 Task: Find connections with filter location Chrudim with filter topic #Coachingwith filter profile language German with filter current company Lupin with filter school Srinivasa Ramanujan Institute of Technology with filter industry Wholesale Computer Equipment with filter service category Cybersecurity with filter keywords title Financial Analyst
Action: Mouse moved to (563, 82)
Screenshot: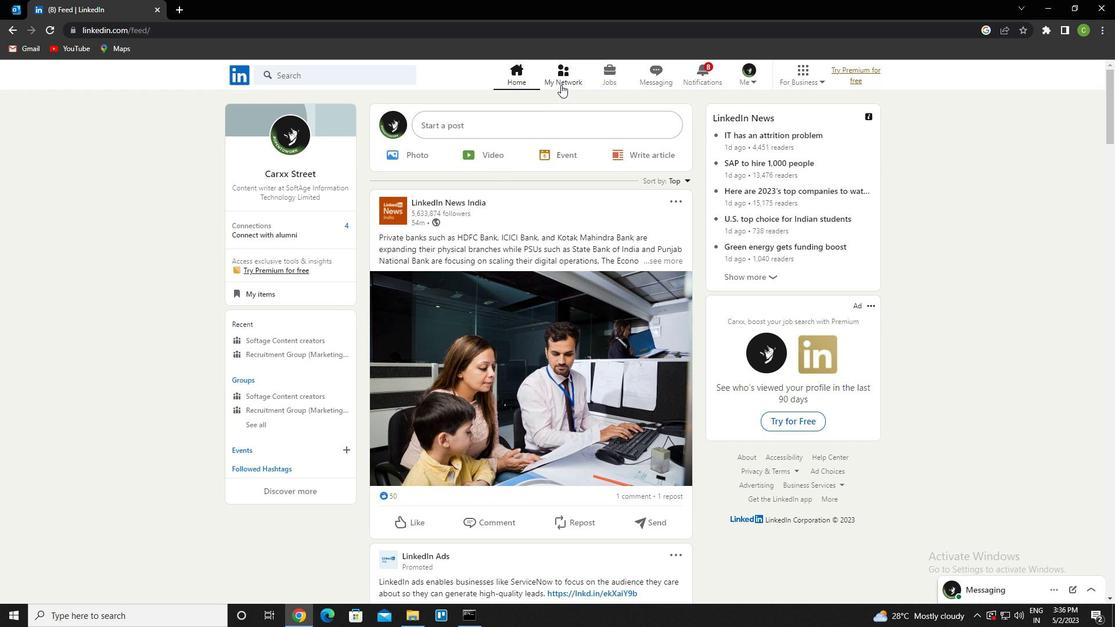 
Action: Mouse pressed left at (563, 82)
Screenshot: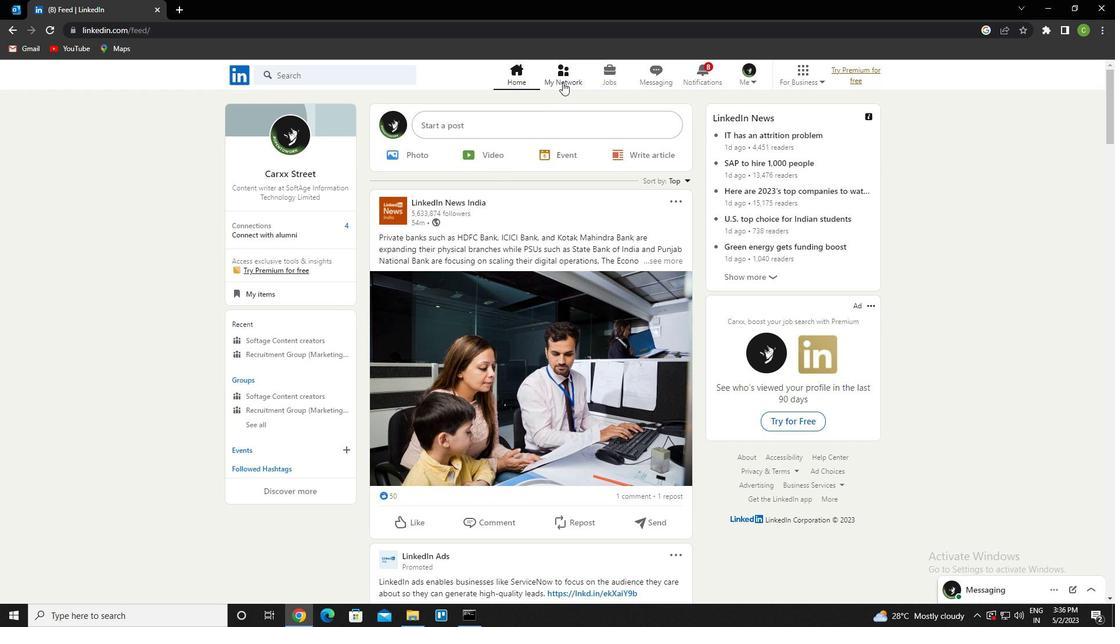 
Action: Mouse moved to (317, 148)
Screenshot: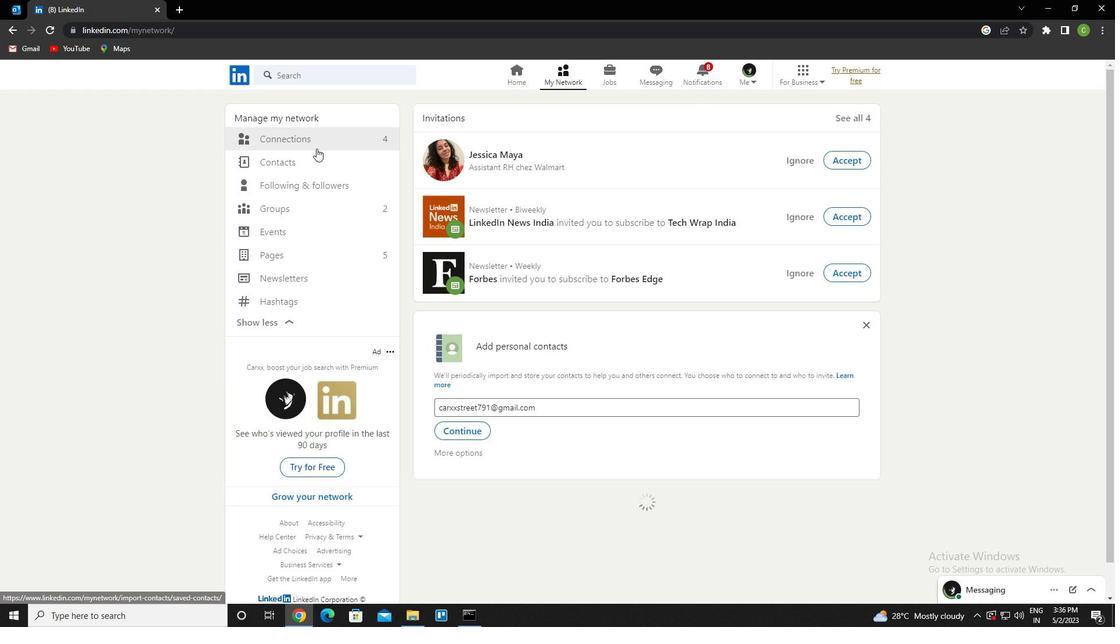 
Action: Mouse pressed left at (317, 148)
Screenshot: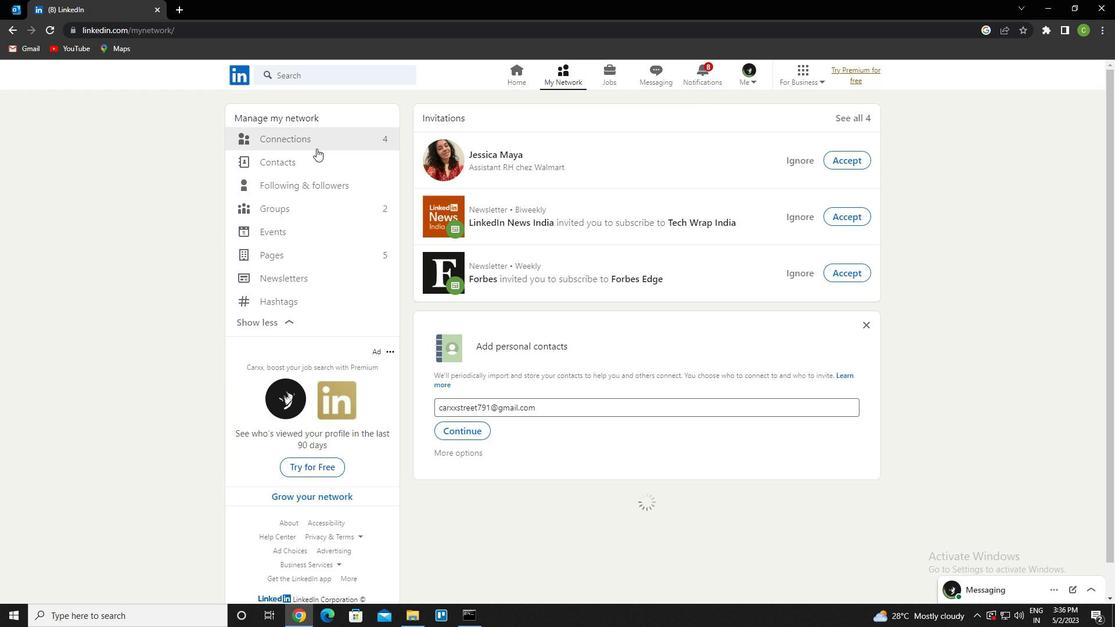 
Action: Mouse moved to (337, 145)
Screenshot: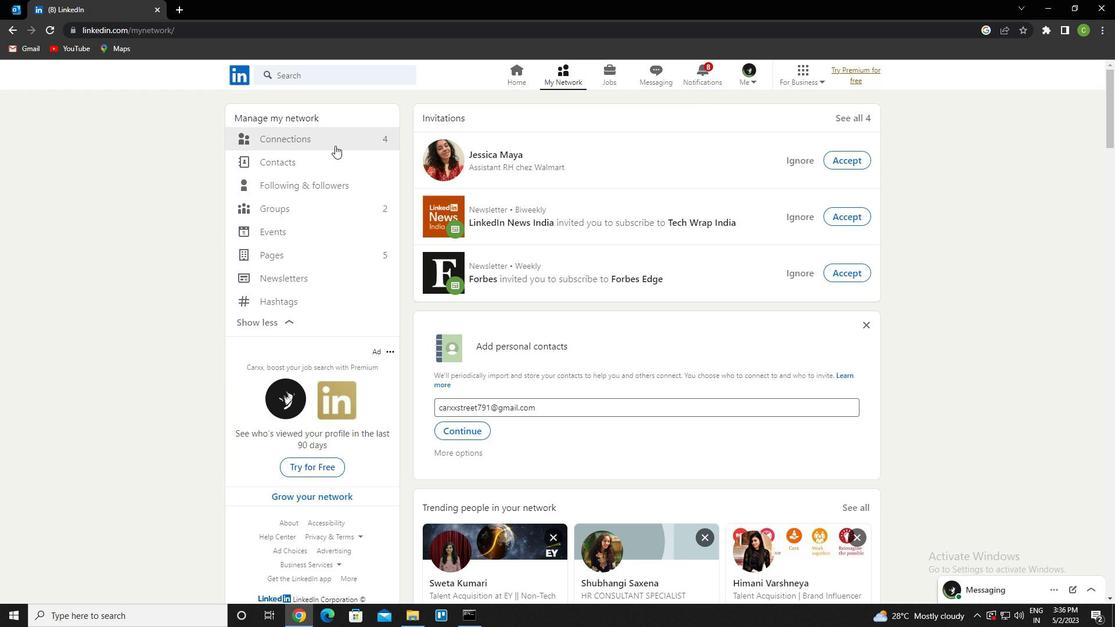 
Action: Mouse pressed left at (337, 145)
Screenshot: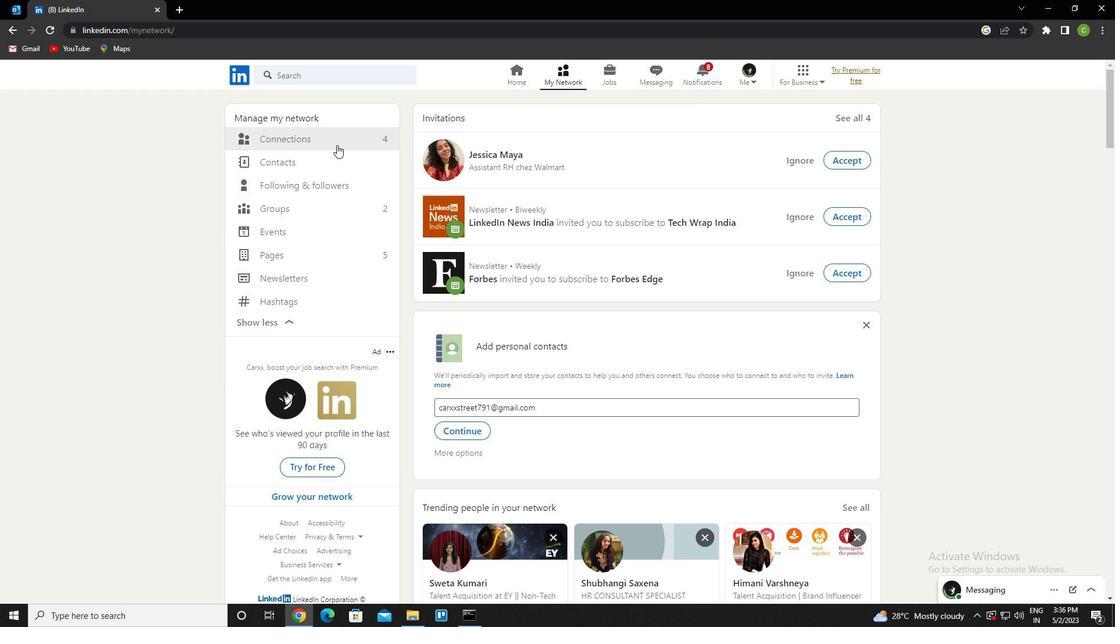 
Action: Mouse moved to (654, 142)
Screenshot: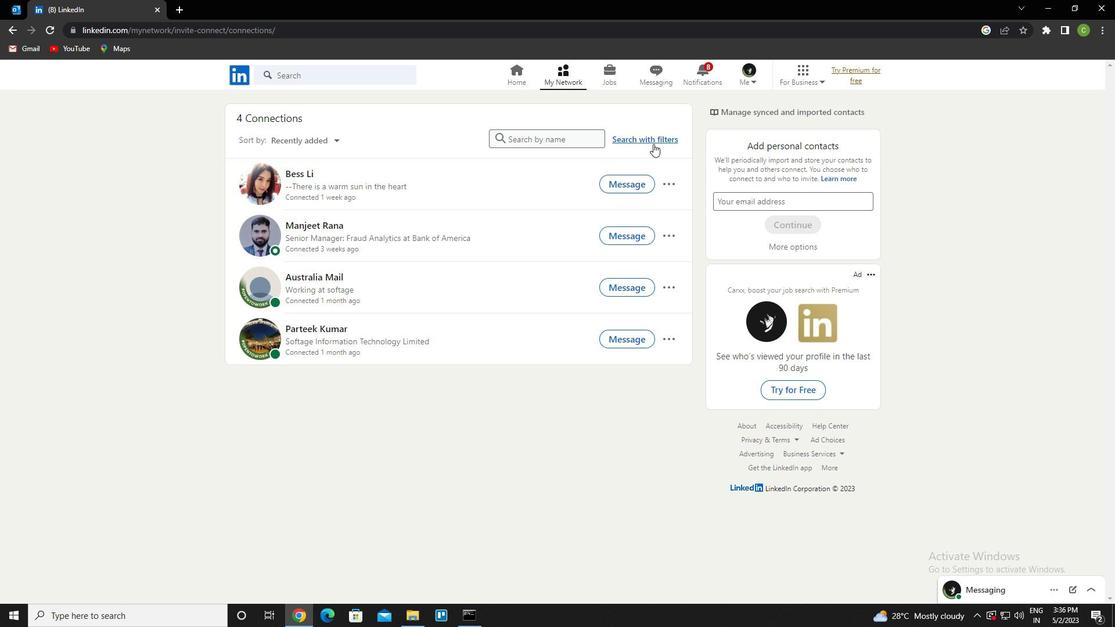 
Action: Mouse pressed left at (654, 142)
Screenshot: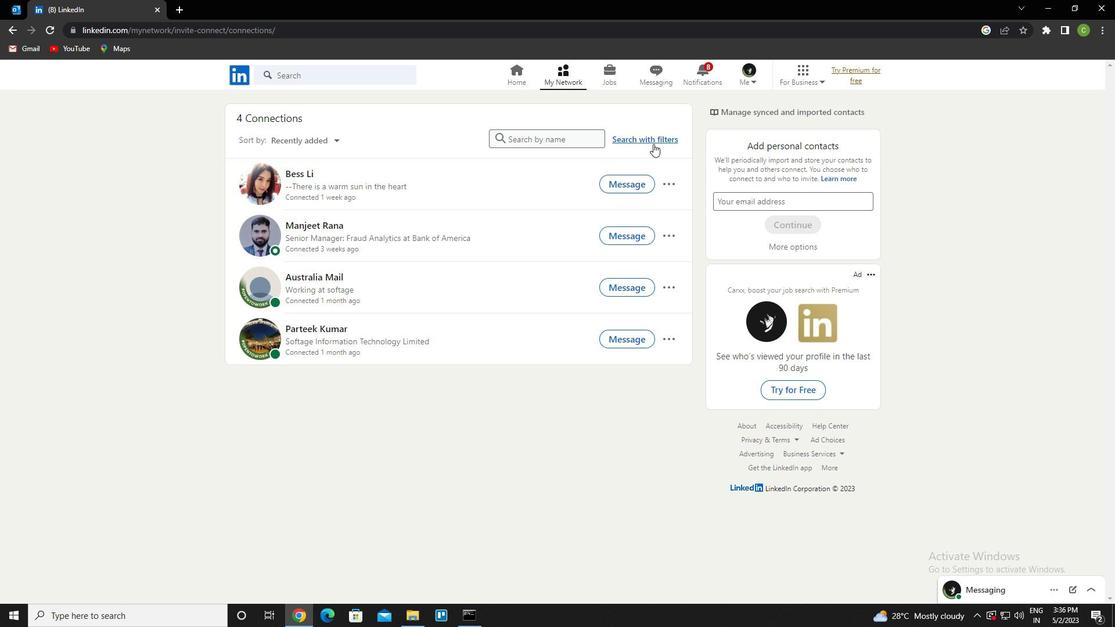 
Action: Mouse moved to (603, 112)
Screenshot: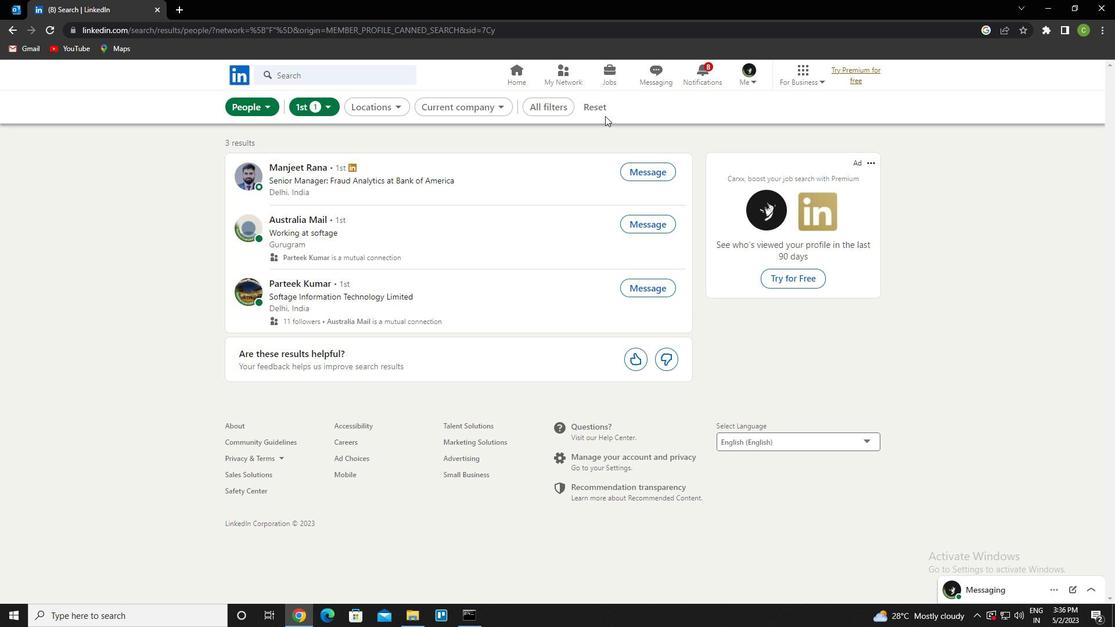 
Action: Mouse pressed left at (603, 112)
Screenshot: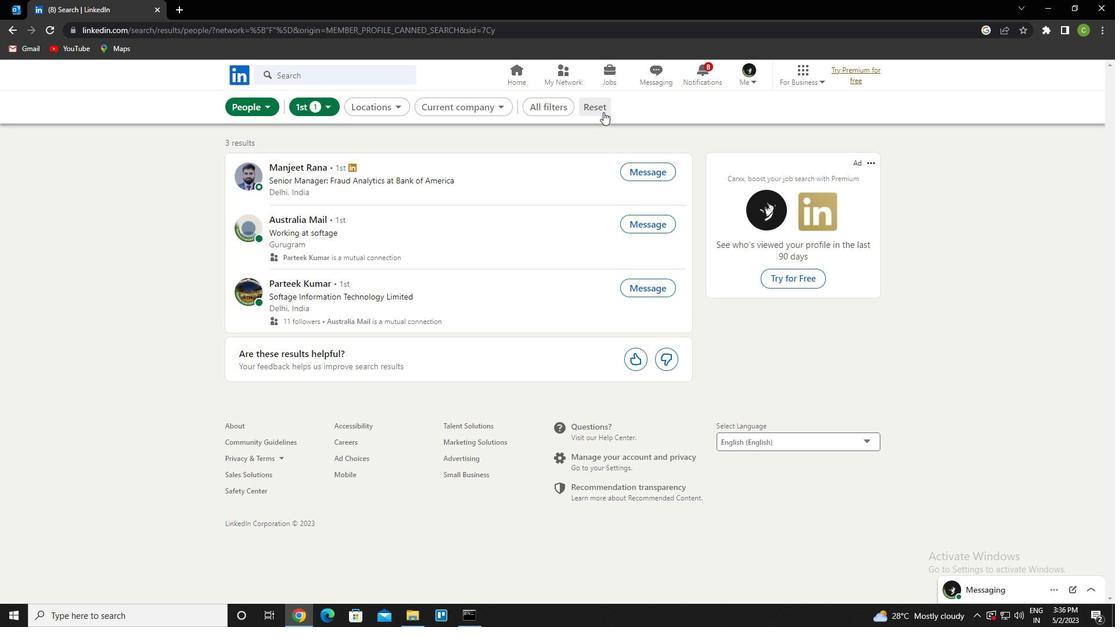 
Action: Mouse moved to (563, 110)
Screenshot: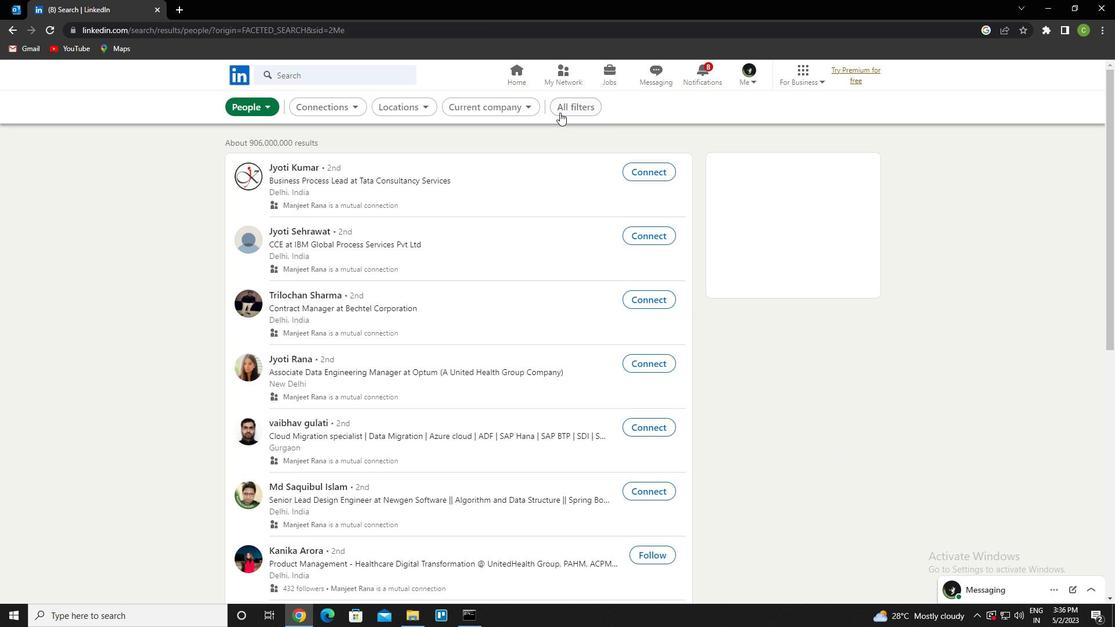 
Action: Mouse pressed left at (563, 110)
Screenshot: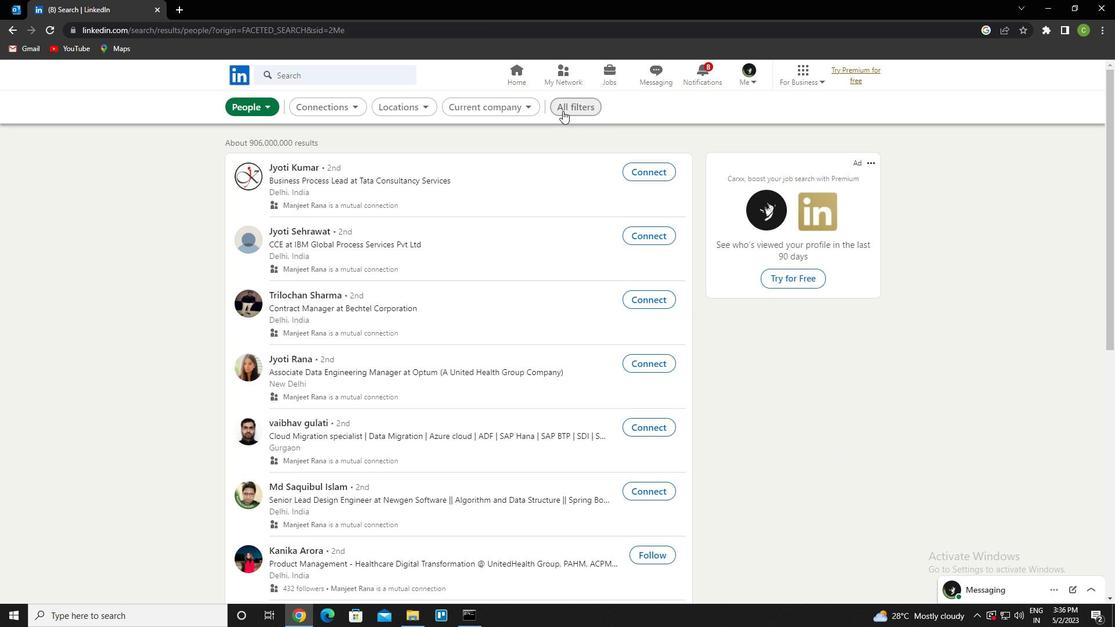 
Action: Mouse moved to (923, 357)
Screenshot: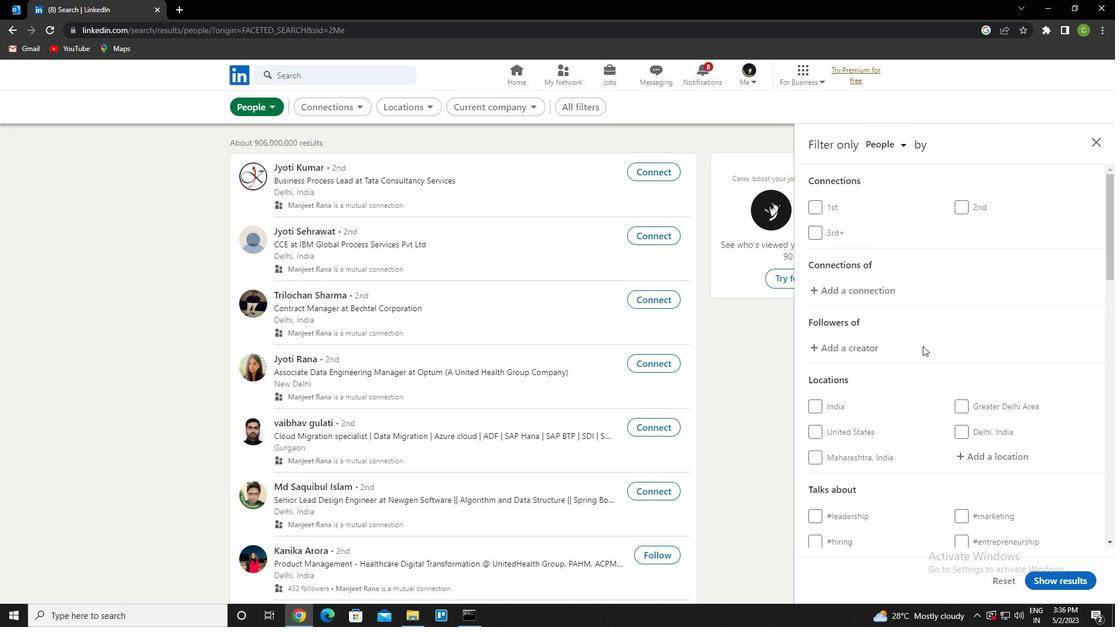 
Action: Mouse scrolled (923, 356) with delta (0, 0)
Screenshot: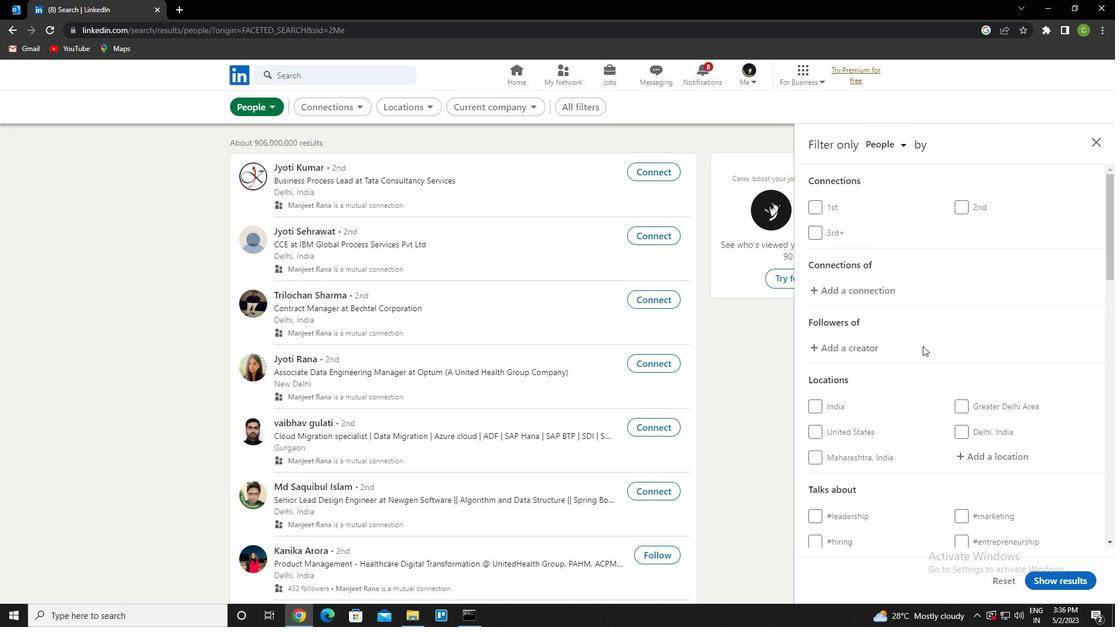 
Action: Mouse moved to (924, 362)
Screenshot: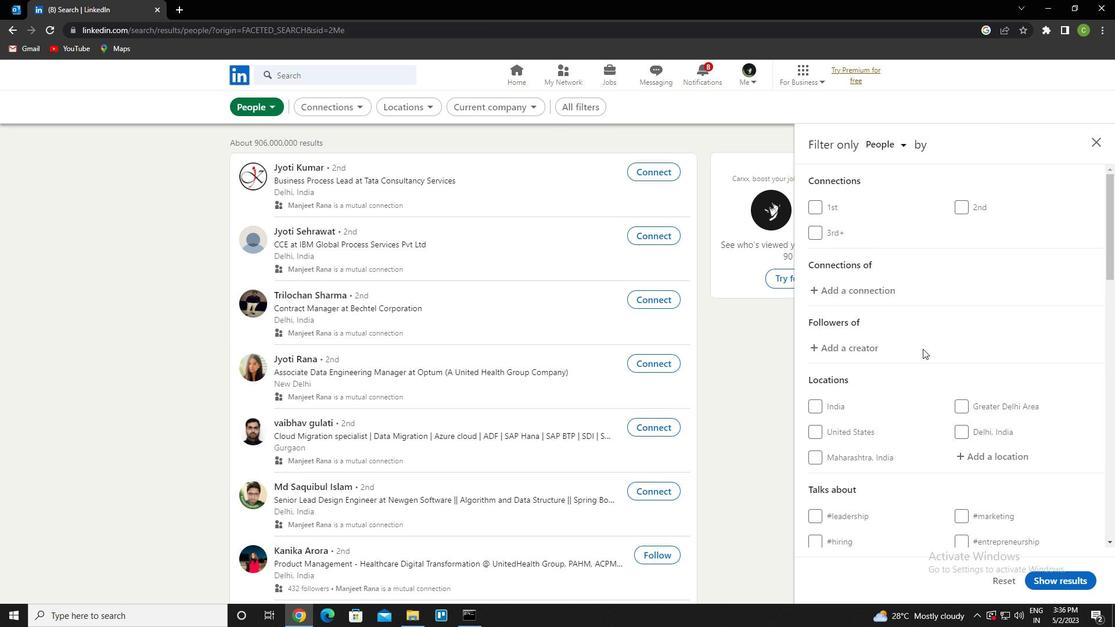 
Action: Mouse scrolled (924, 362) with delta (0, 0)
Screenshot: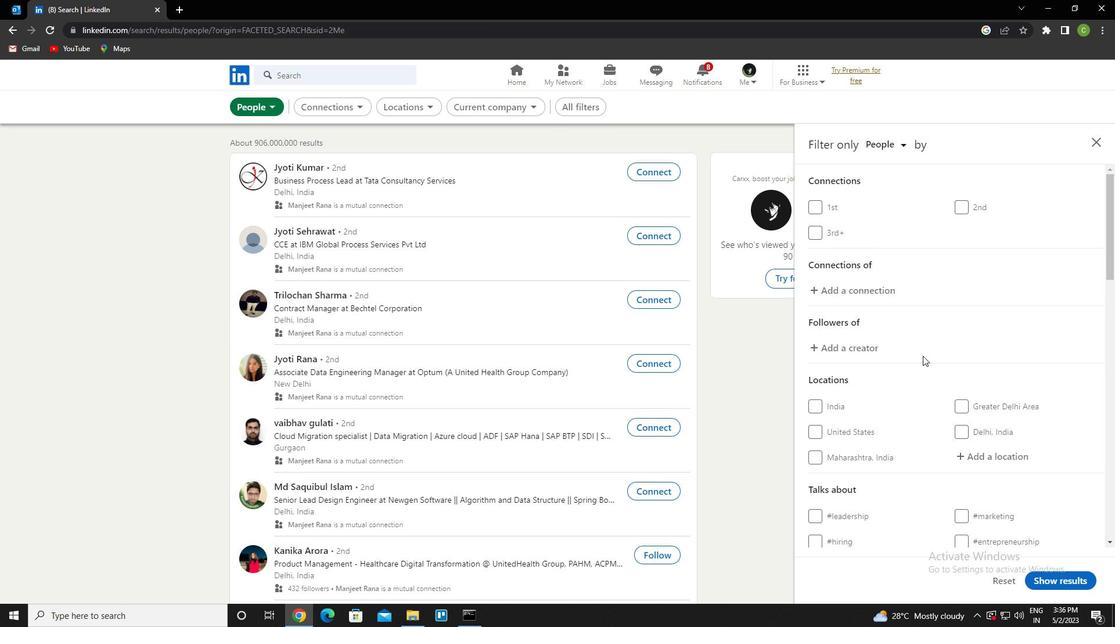 
Action: Mouse moved to (978, 345)
Screenshot: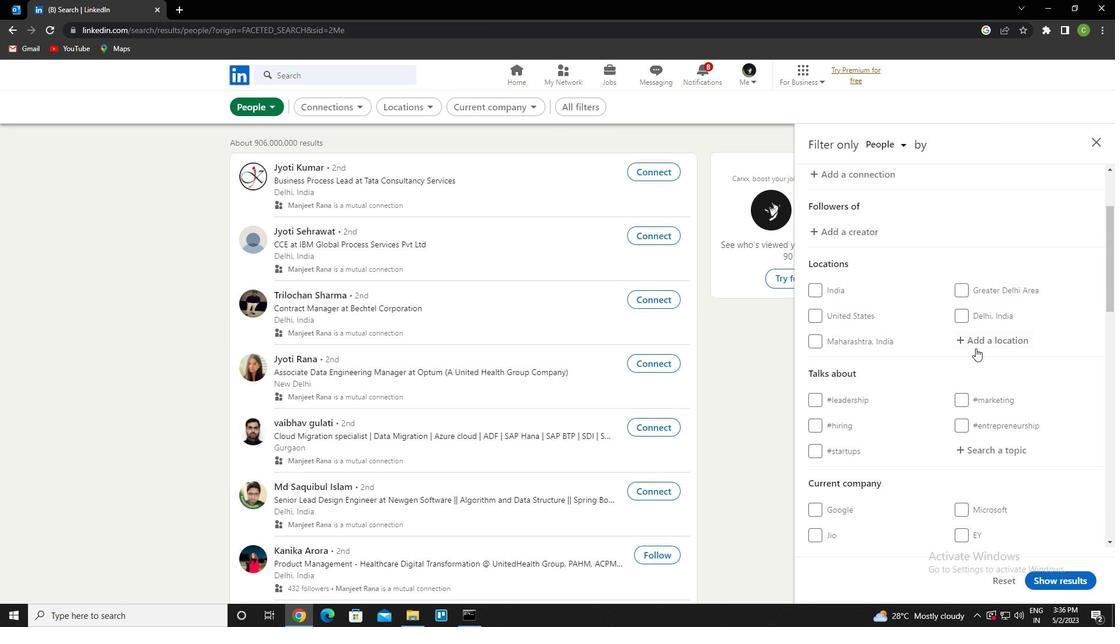 
Action: Mouse pressed left at (978, 345)
Screenshot: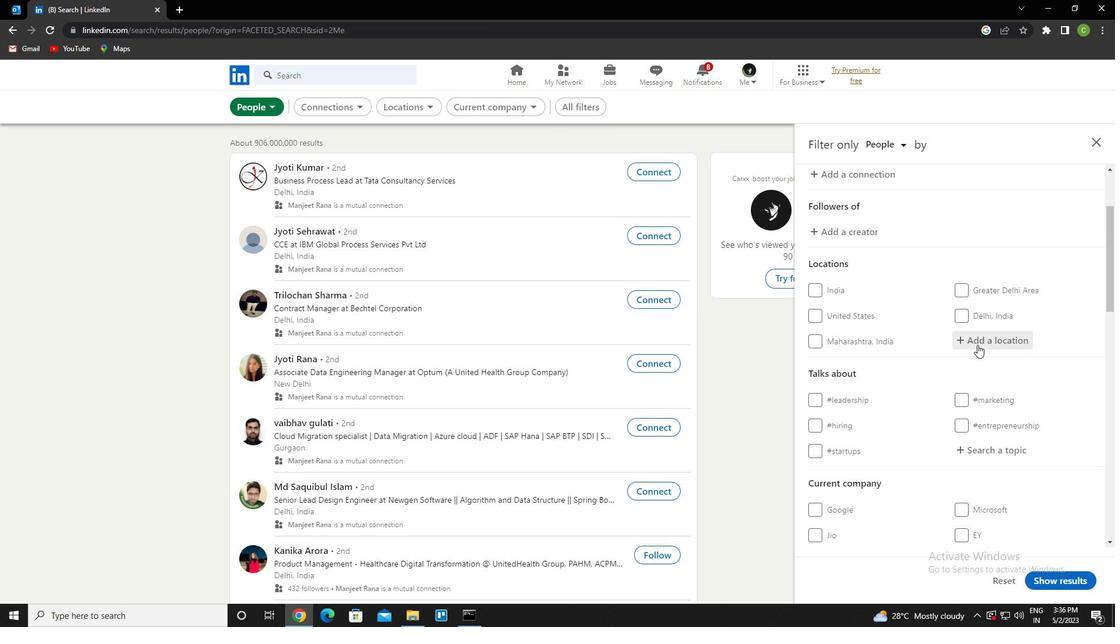 
Action: Key pressed <Key.caps_lock>c<Key.caps_lock>hrudirm<Key.backspace><Key.backspace>m<Key.down><Key.enter>
Screenshot: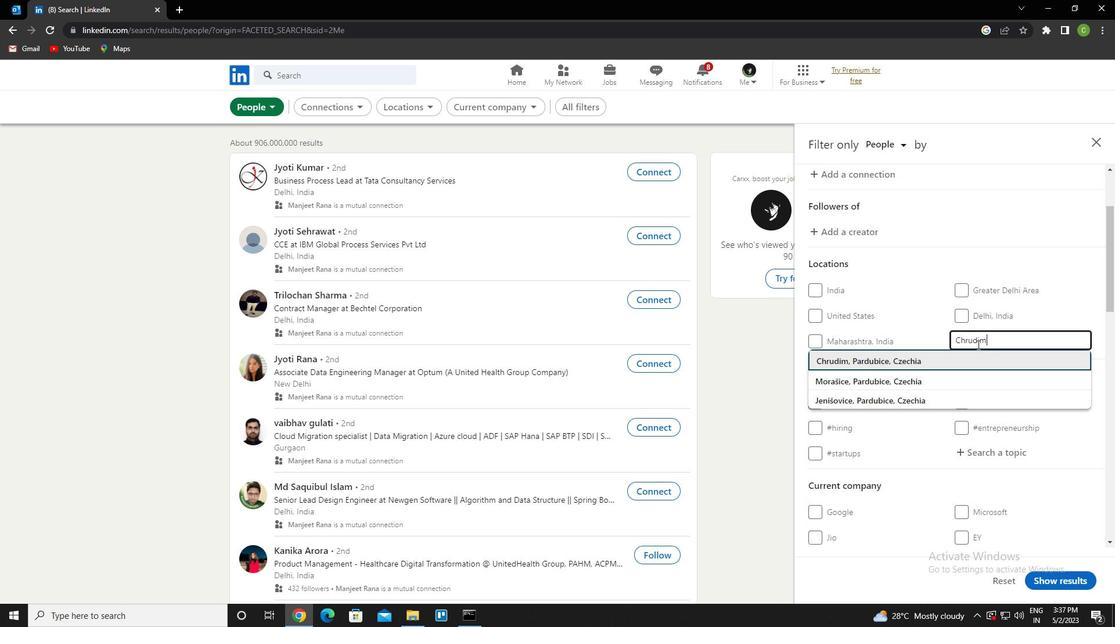 
Action: Mouse scrolled (978, 344) with delta (0, 0)
Screenshot: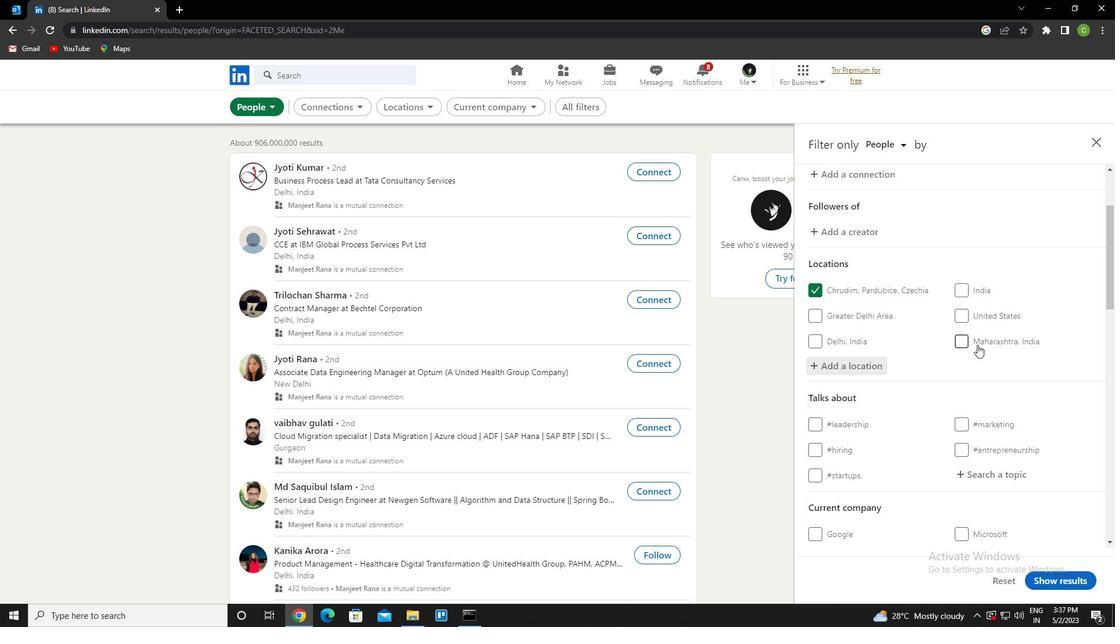 
Action: Mouse scrolled (978, 344) with delta (0, 0)
Screenshot: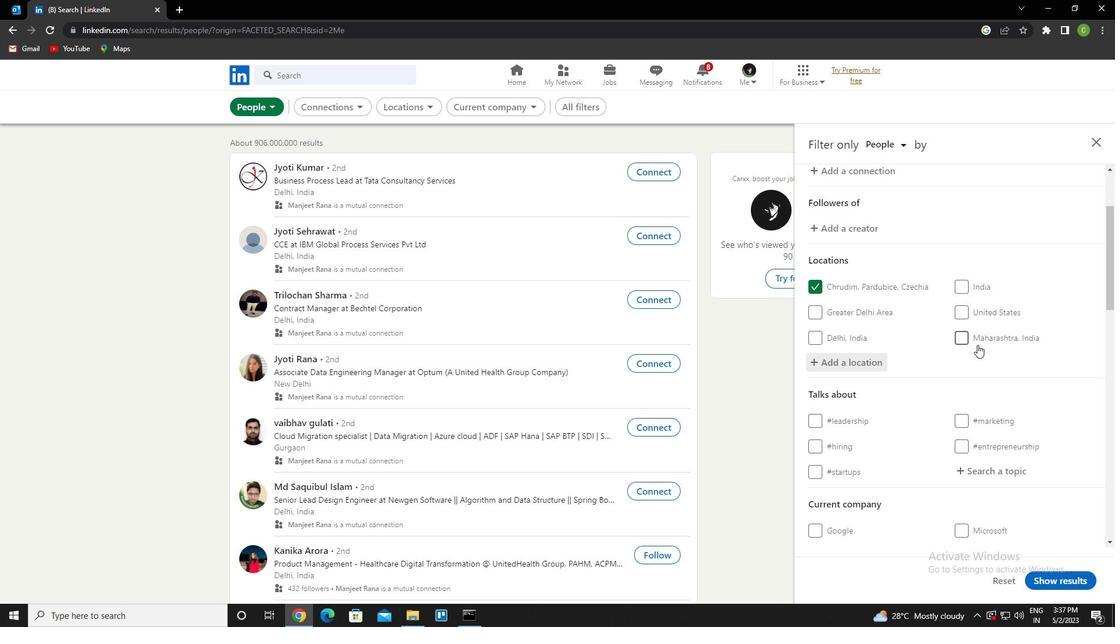 
Action: Mouse moved to (972, 363)
Screenshot: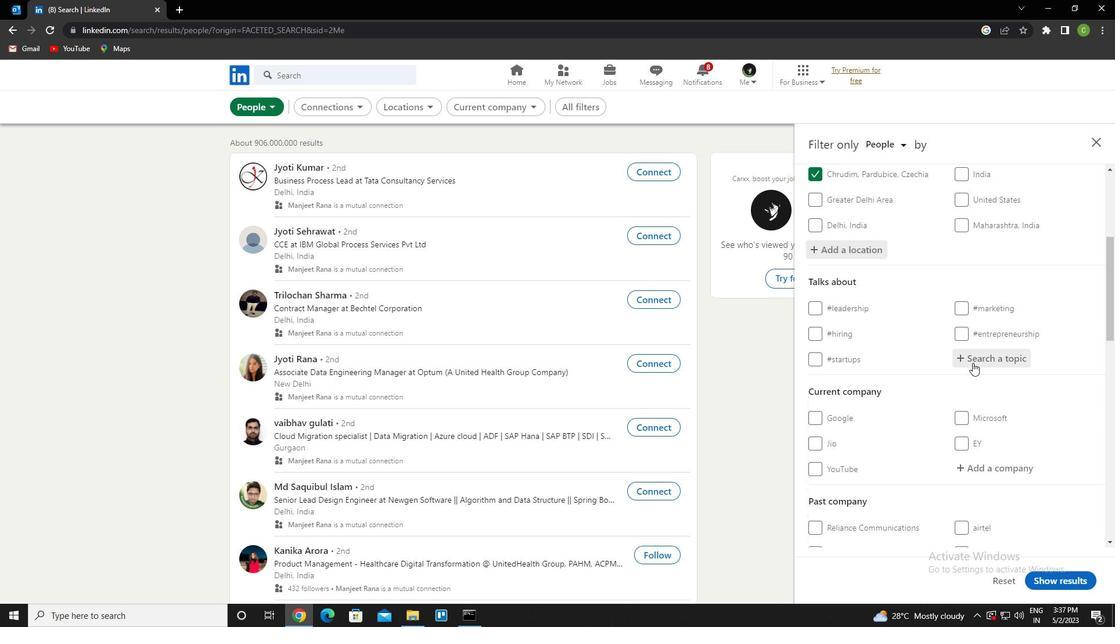 
Action: Mouse pressed left at (972, 363)
Screenshot: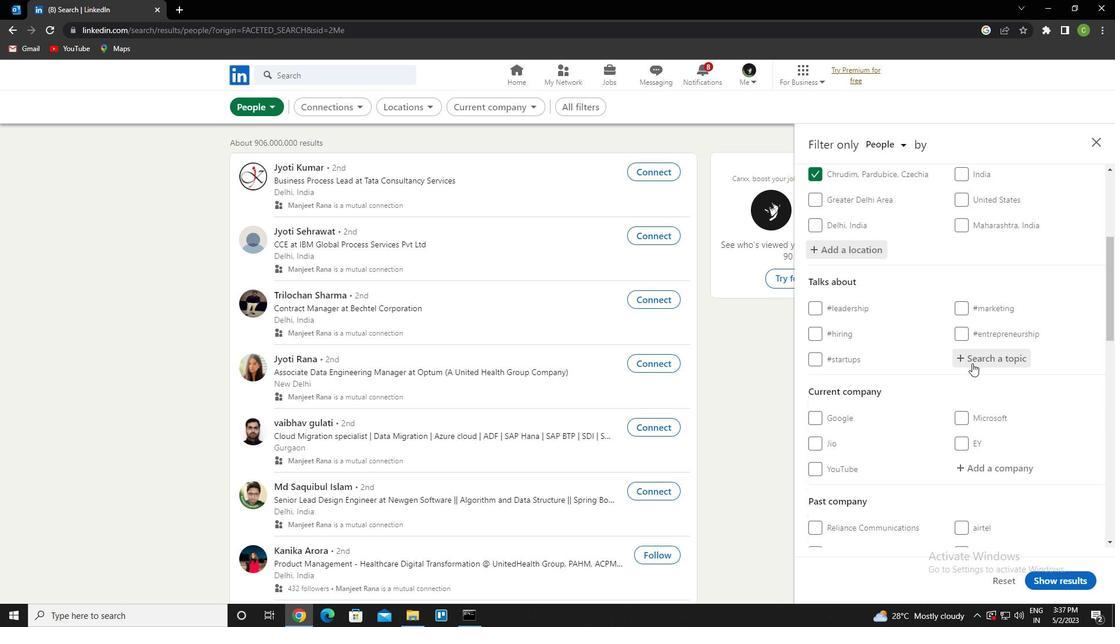 
Action: Key pressed <Key.caps_lock>c<Key.caps_lock>oaching<Key.down><Key.enter>
Screenshot: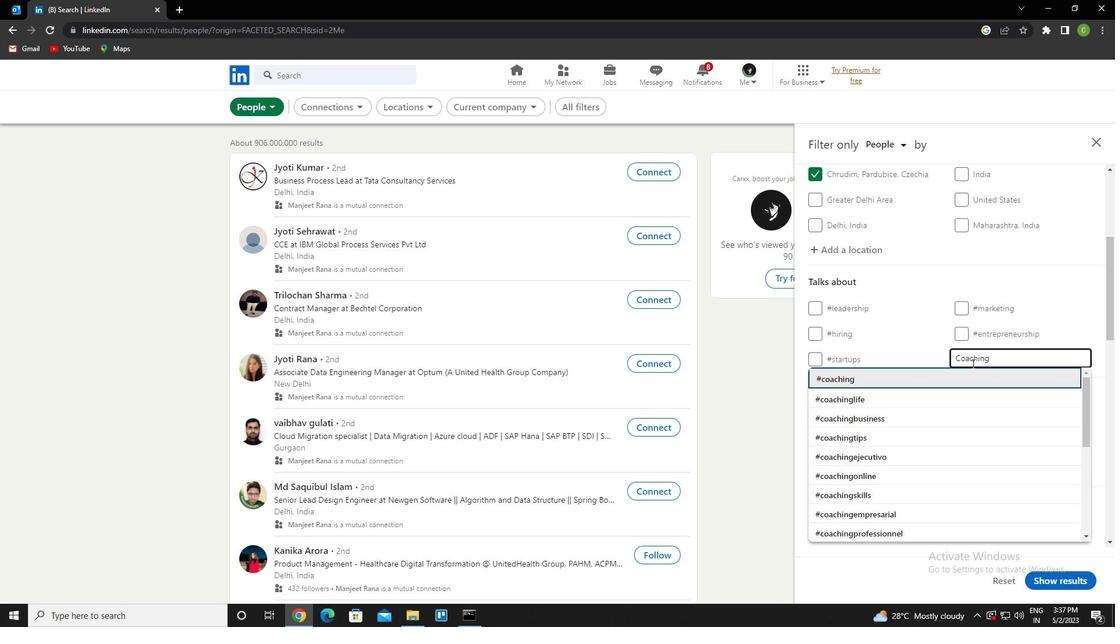 
Action: Mouse scrolled (972, 363) with delta (0, 0)
Screenshot: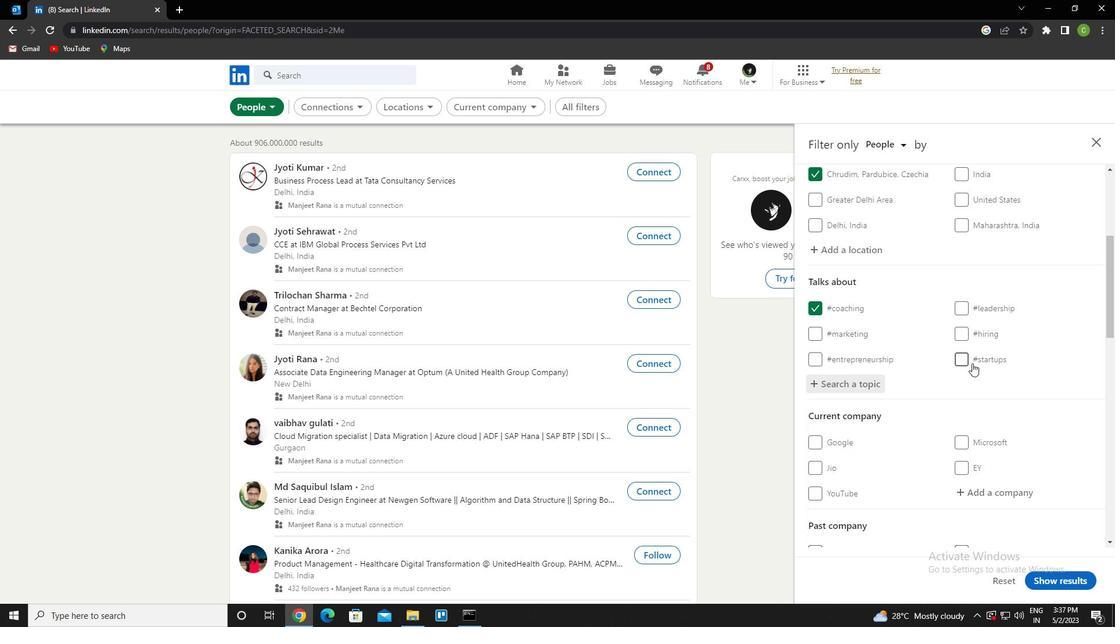 
Action: Mouse scrolled (972, 363) with delta (0, 0)
Screenshot: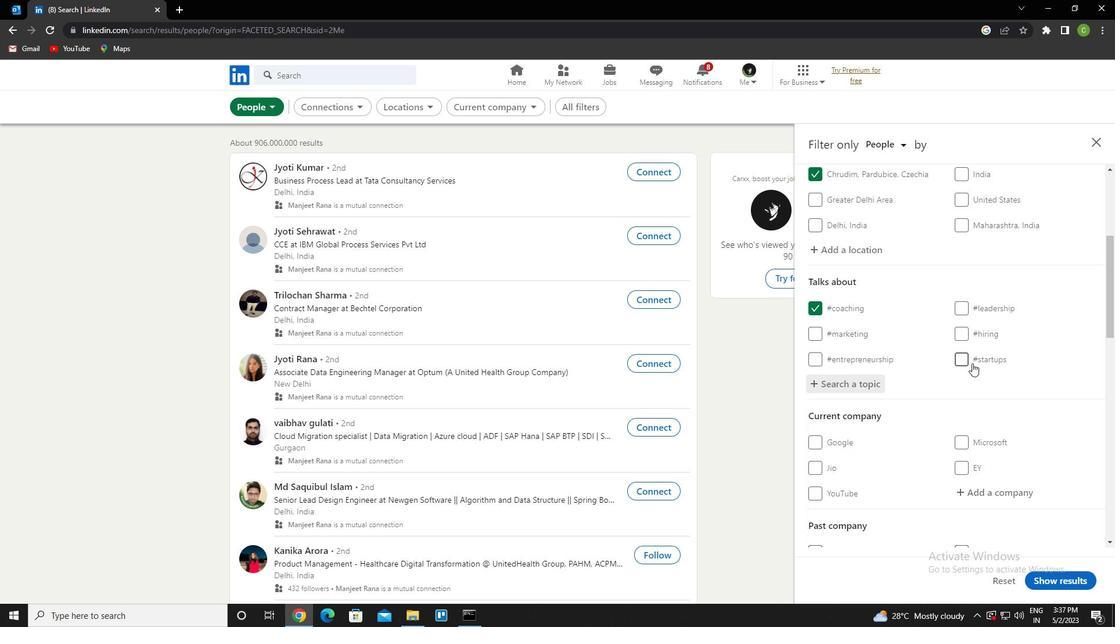 
Action: Mouse scrolled (972, 363) with delta (0, 0)
Screenshot: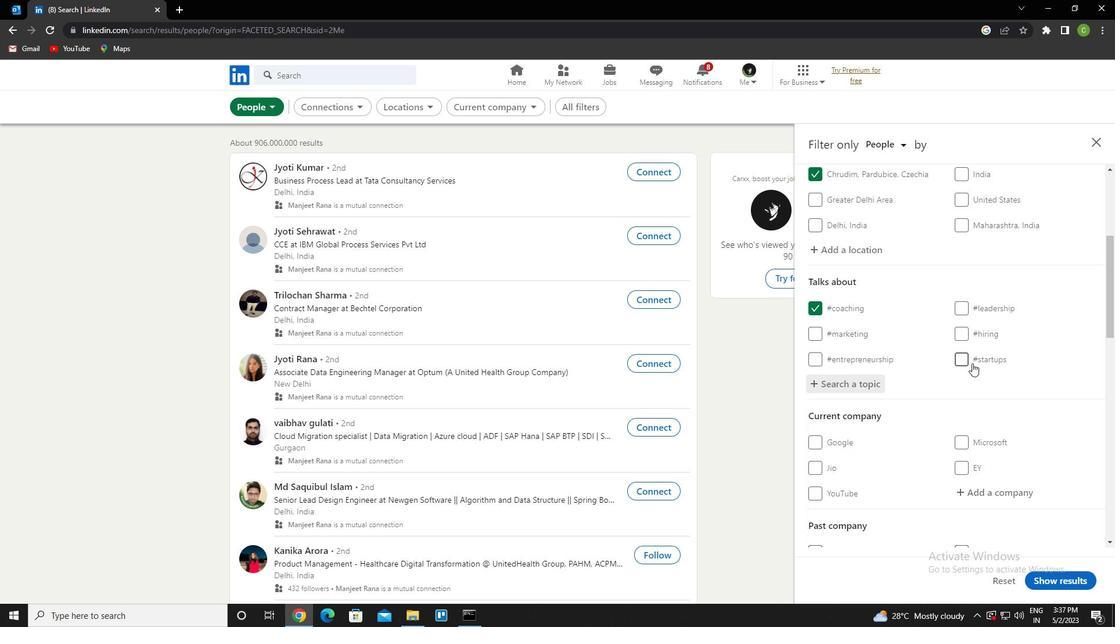 
Action: Mouse scrolled (972, 363) with delta (0, 0)
Screenshot: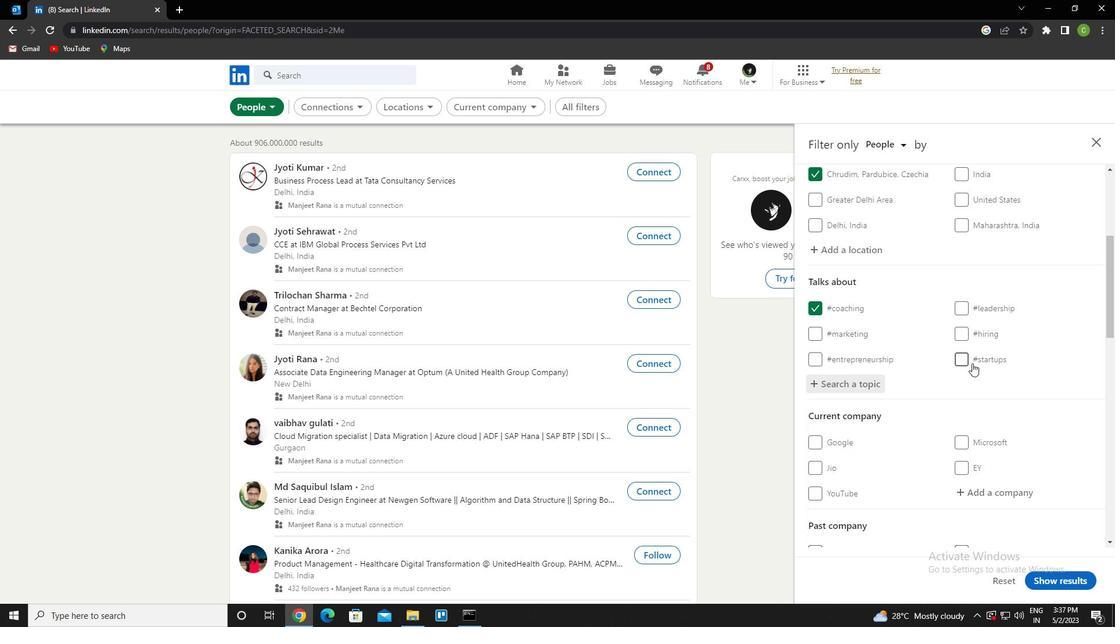 
Action: Mouse scrolled (972, 363) with delta (0, 0)
Screenshot: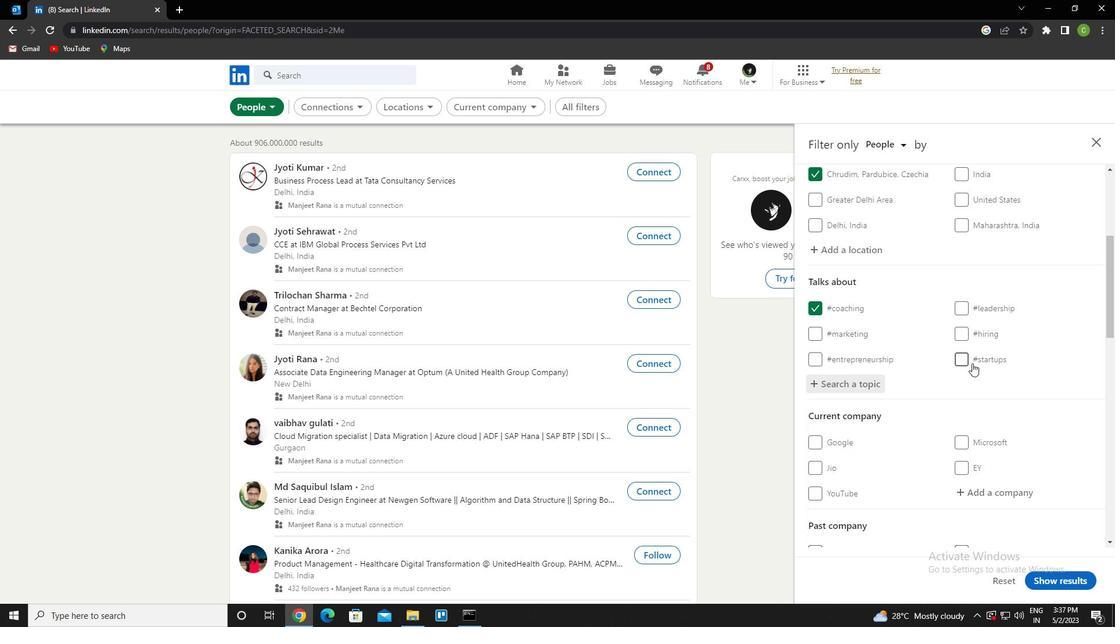 
Action: Mouse scrolled (972, 363) with delta (0, 0)
Screenshot: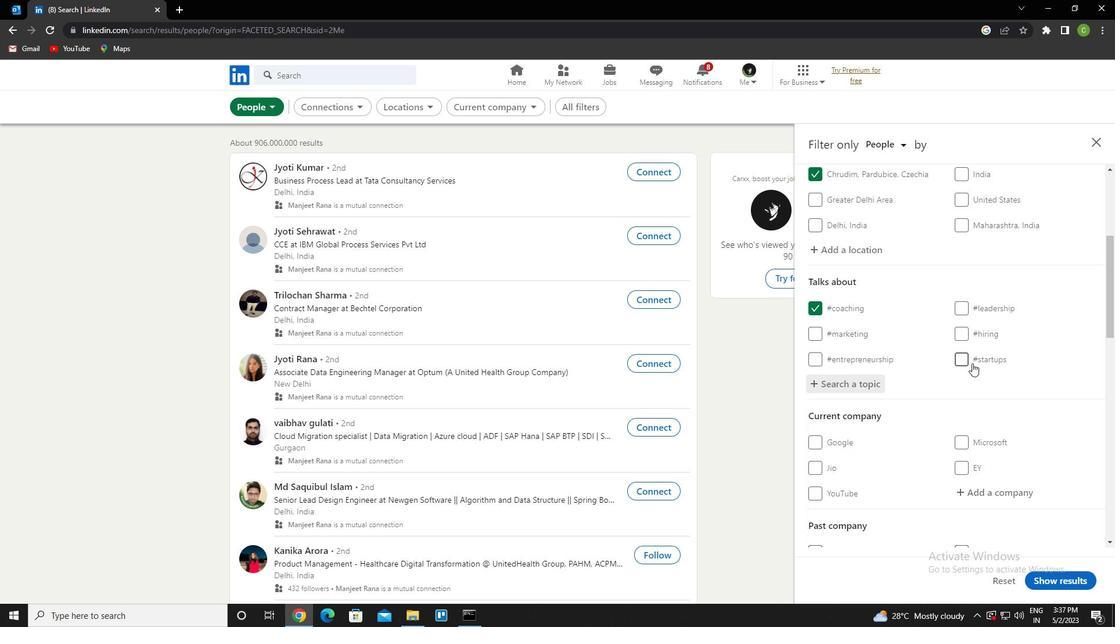 
Action: Mouse scrolled (972, 363) with delta (0, 0)
Screenshot: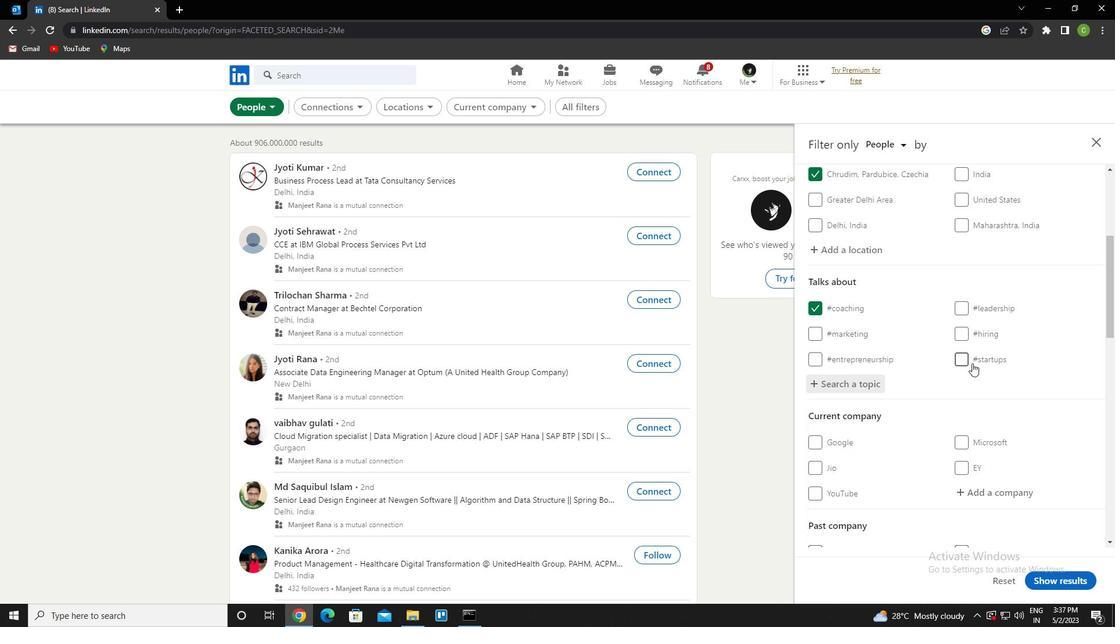 
Action: Mouse moved to (944, 413)
Screenshot: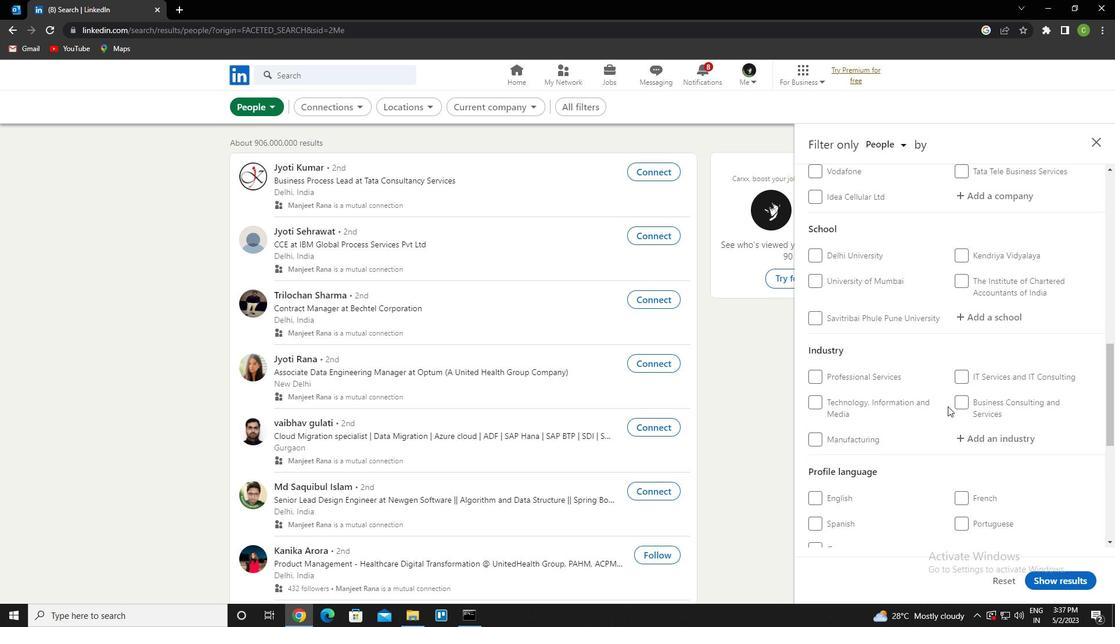 
Action: Mouse scrolled (944, 412) with delta (0, 0)
Screenshot: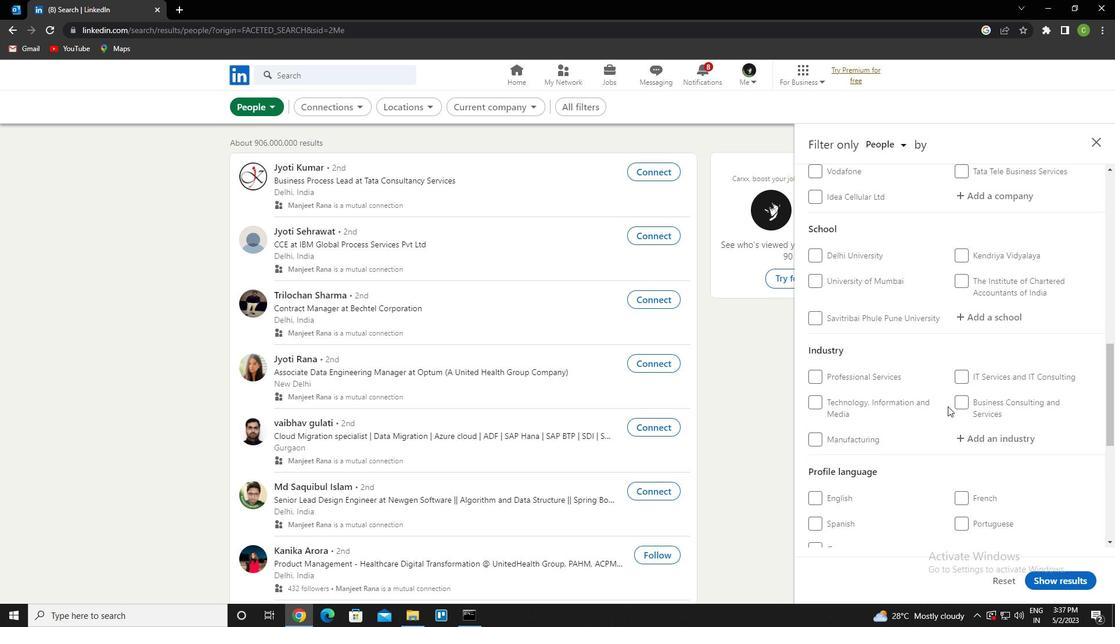 
Action: Mouse scrolled (944, 412) with delta (0, 0)
Screenshot: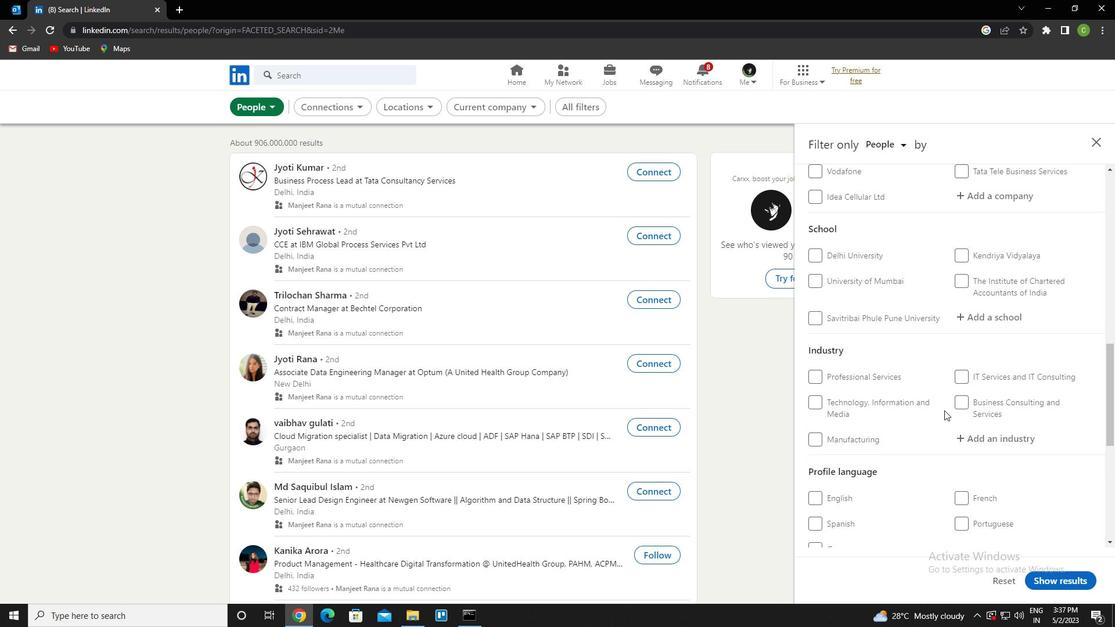 
Action: Mouse scrolled (944, 412) with delta (0, 0)
Screenshot: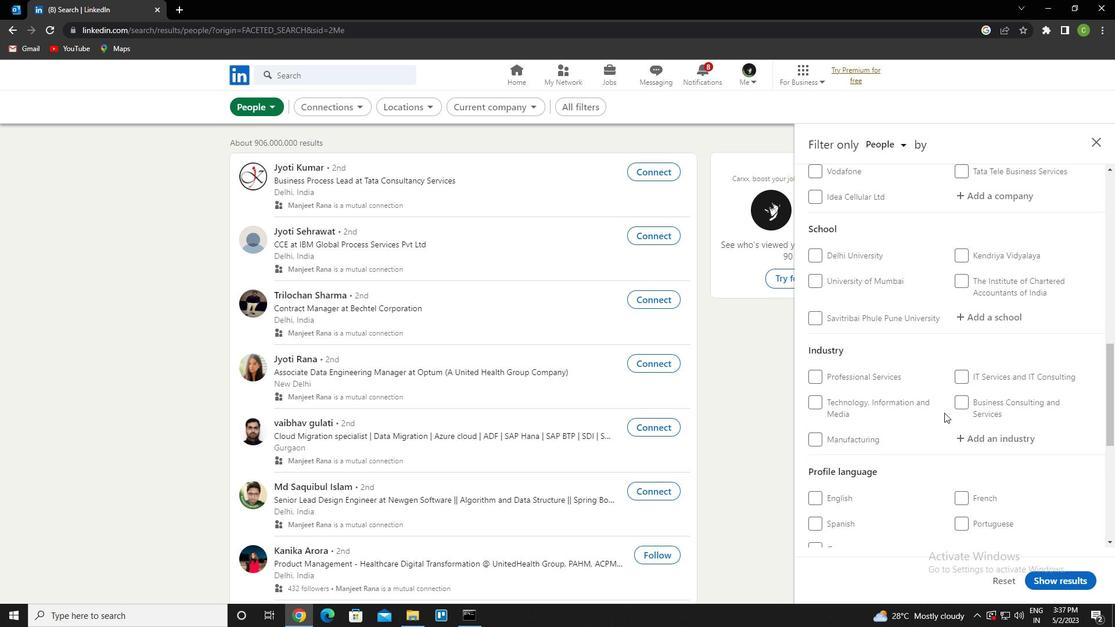 
Action: Mouse moved to (815, 376)
Screenshot: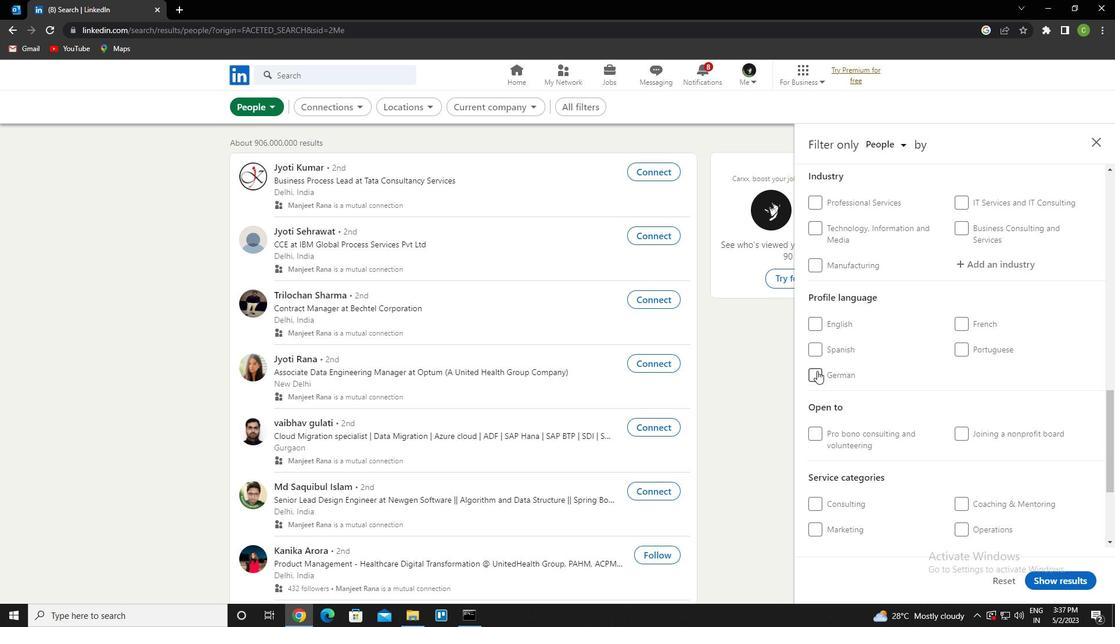 
Action: Mouse pressed left at (815, 376)
Screenshot: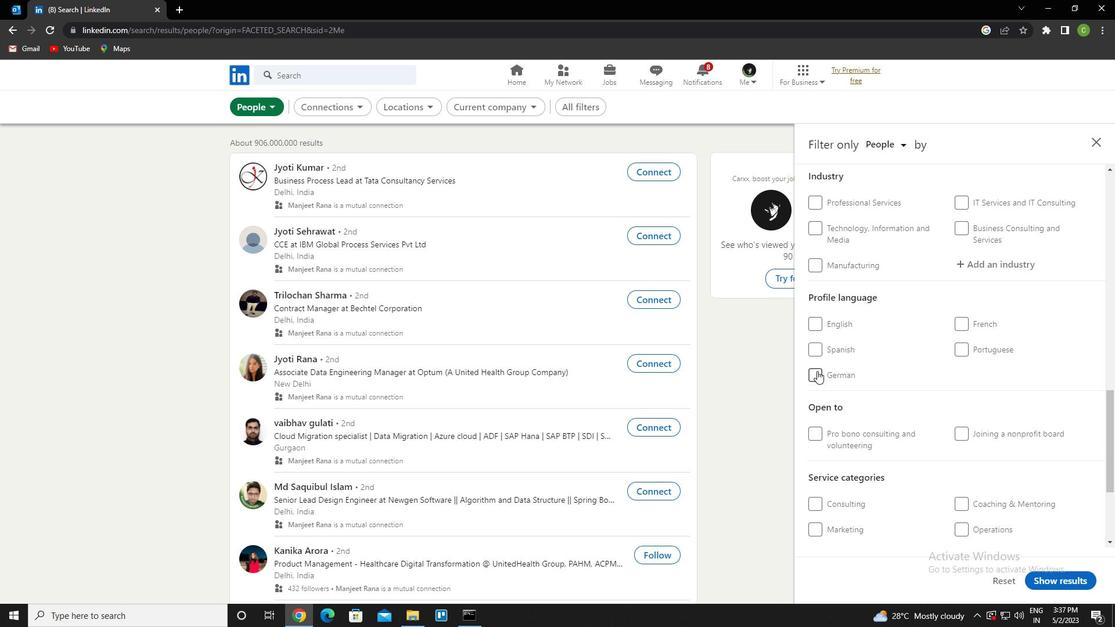 
Action: Mouse moved to (884, 417)
Screenshot: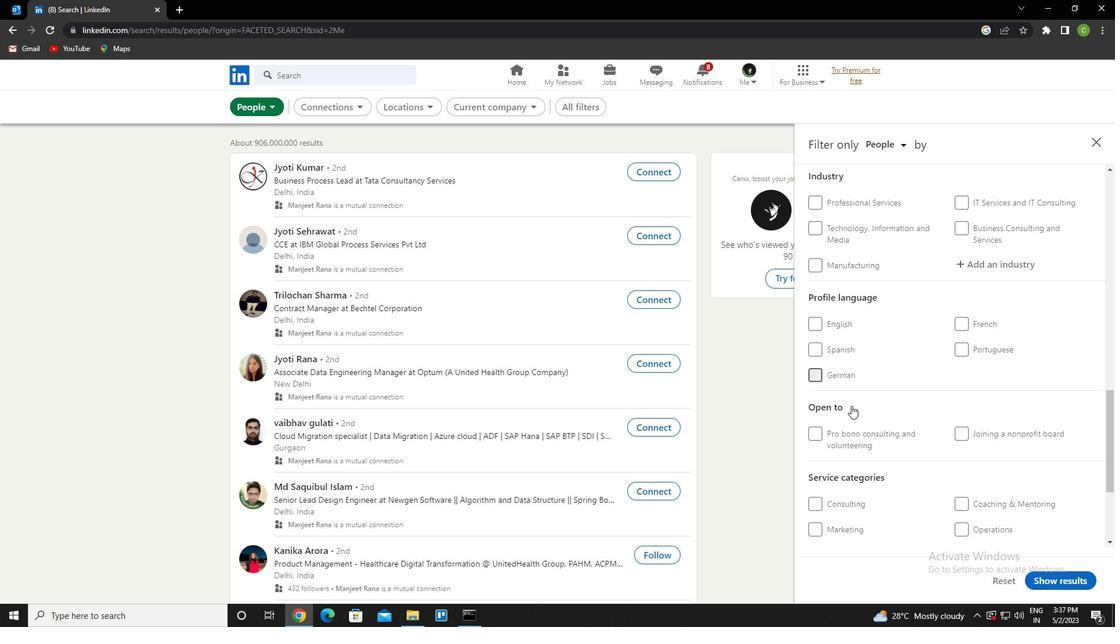 
Action: Mouse scrolled (884, 417) with delta (0, 0)
Screenshot: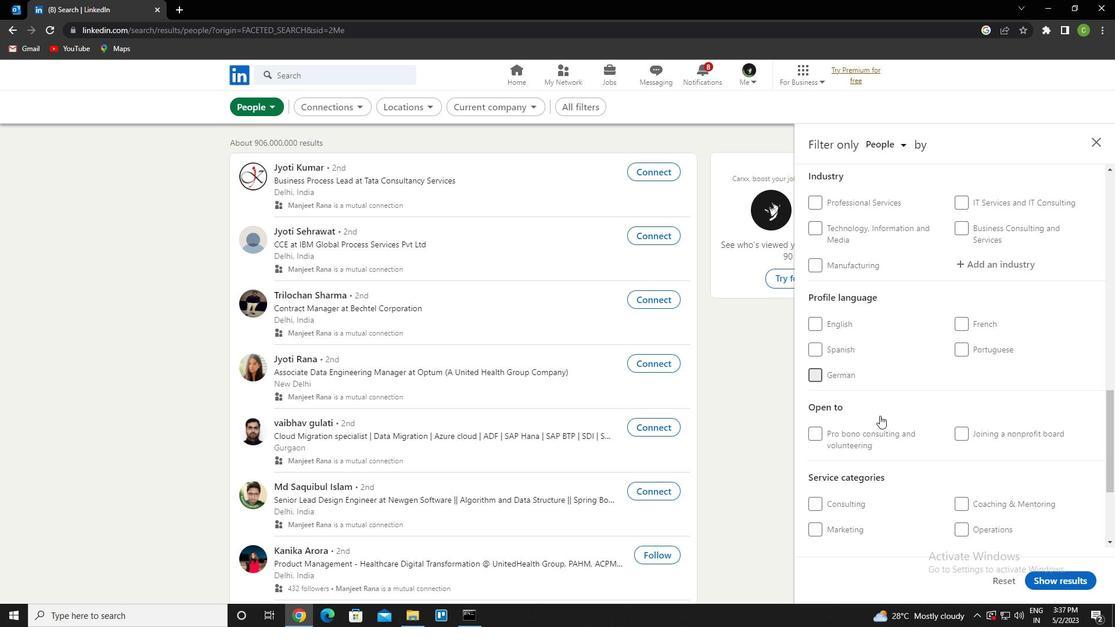 
Action: Mouse scrolled (884, 417) with delta (0, 0)
Screenshot: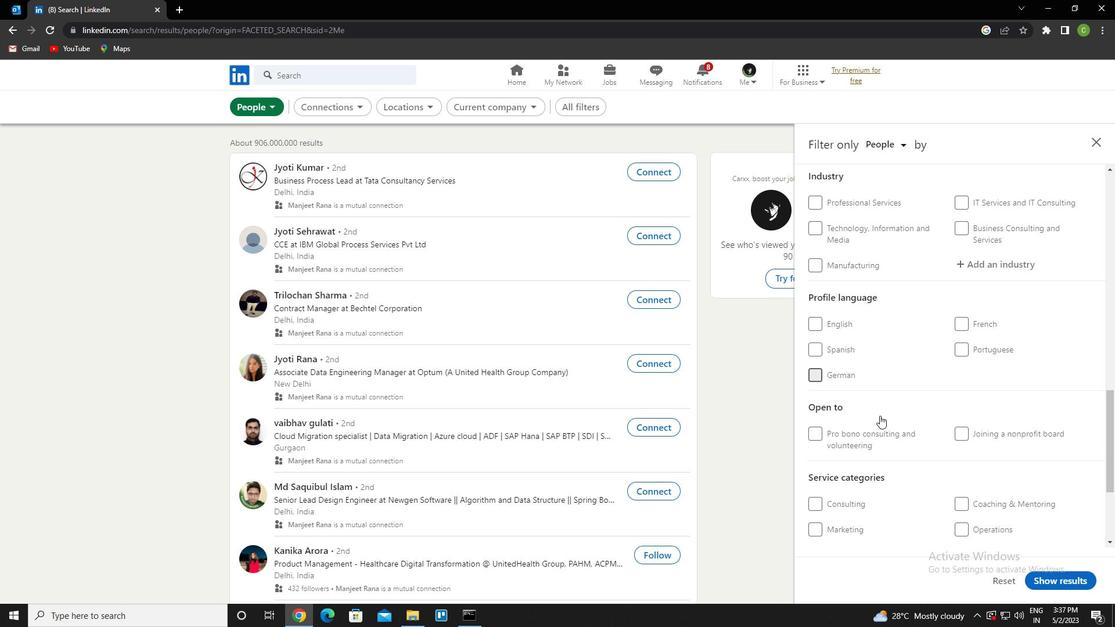 
Action: Mouse scrolled (884, 417) with delta (0, 0)
Screenshot: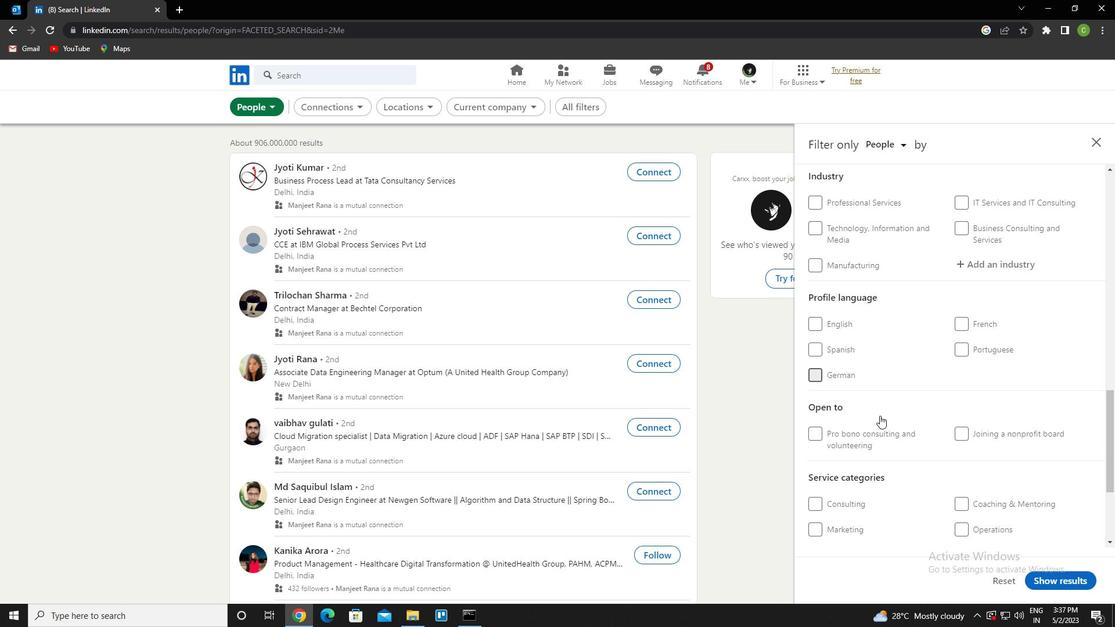 
Action: Mouse scrolled (884, 417) with delta (0, 0)
Screenshot: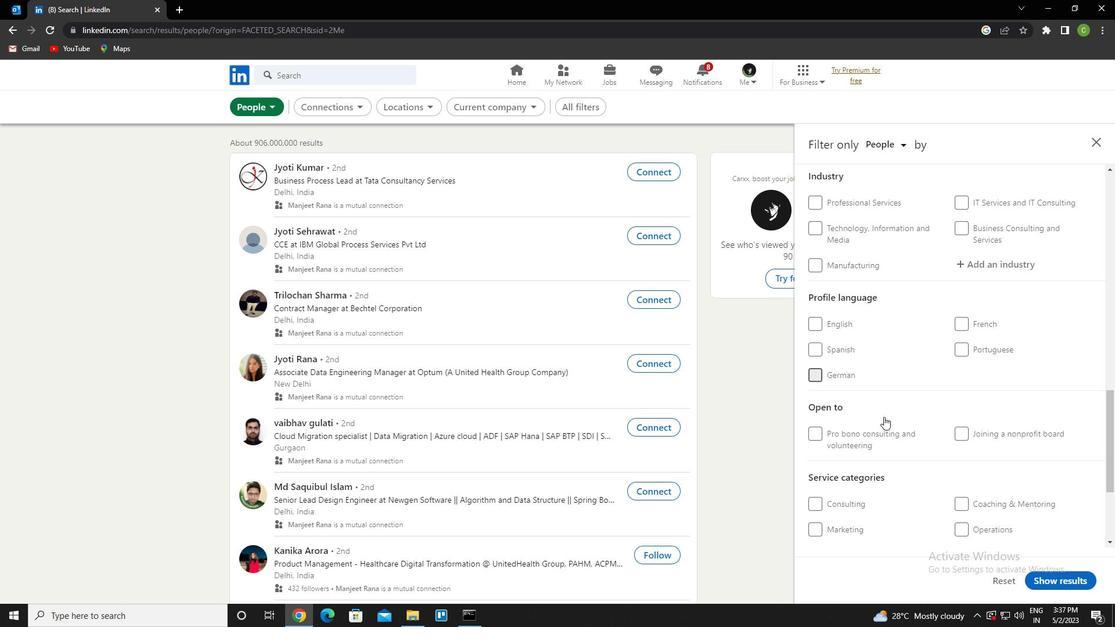 
Action: Mouse scrolled (884, 417) with delta (0, 0)
Screenshot: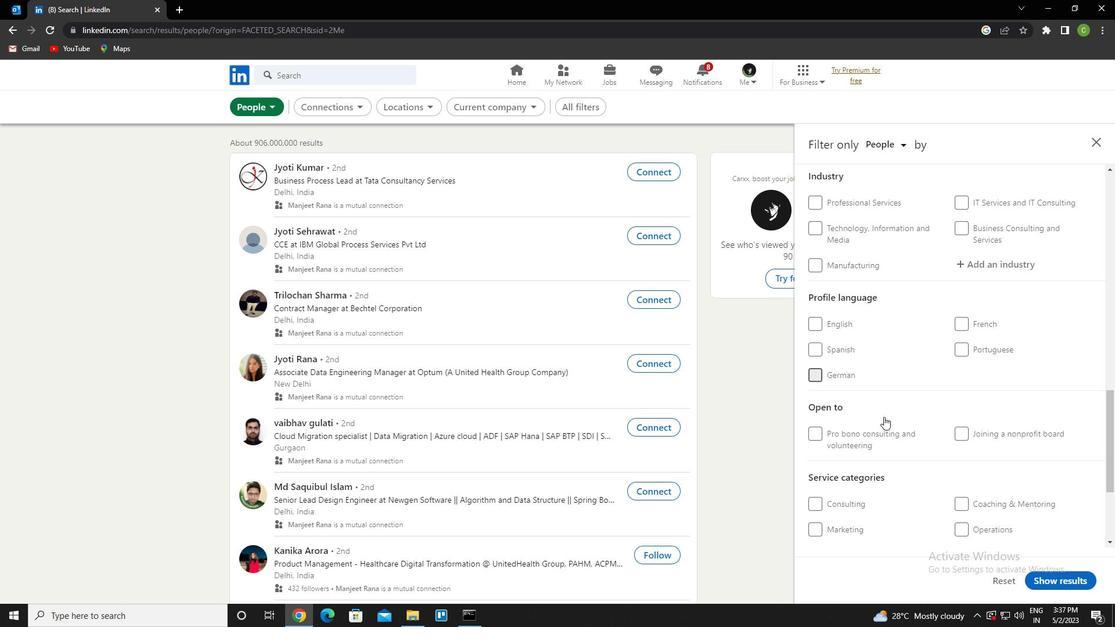 
Action: Mouse scrolled (884, 417) with delta (0, 0)
Screenshot: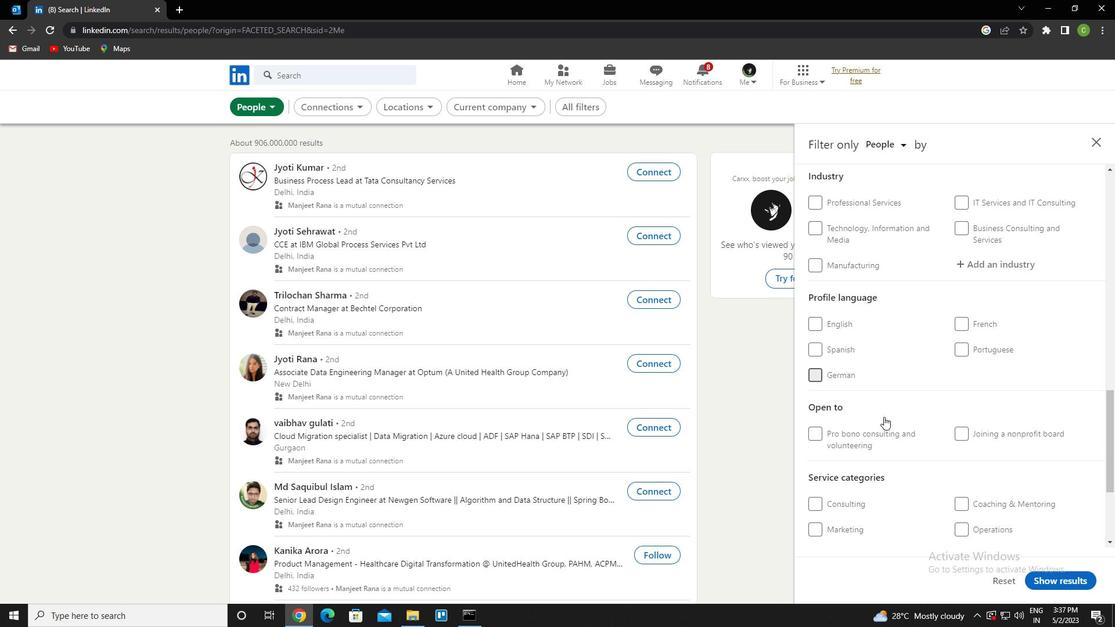 
Action: Mouse scrolled (884, 417) with delta (0, 0)
Screenshot: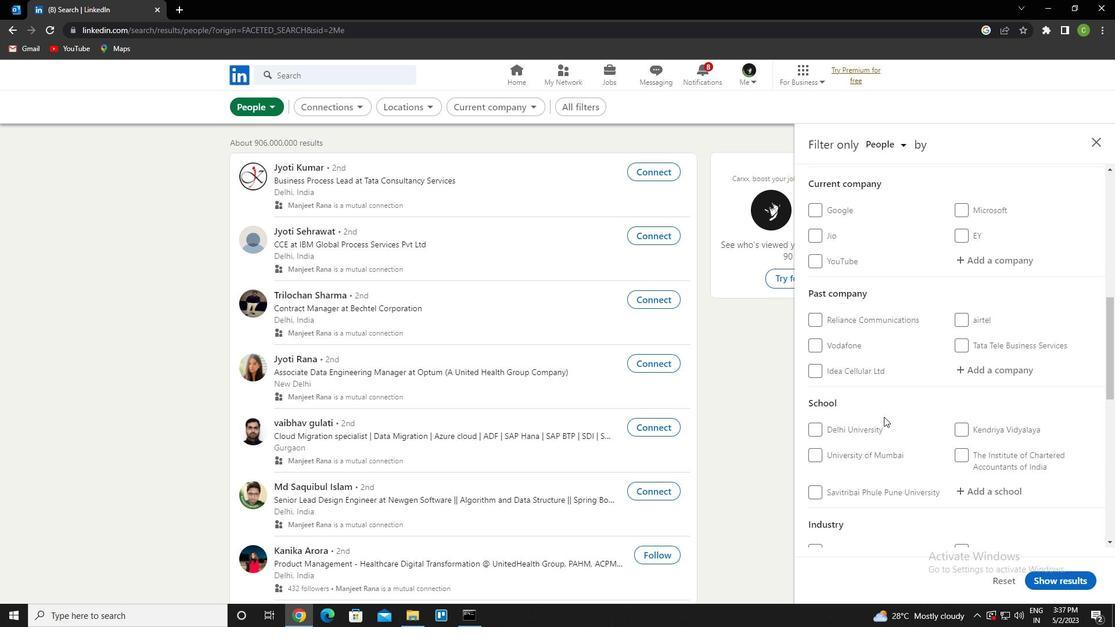 
Action: Mouse scrolled (884, 417) with delta (0, 0)
Screenshot: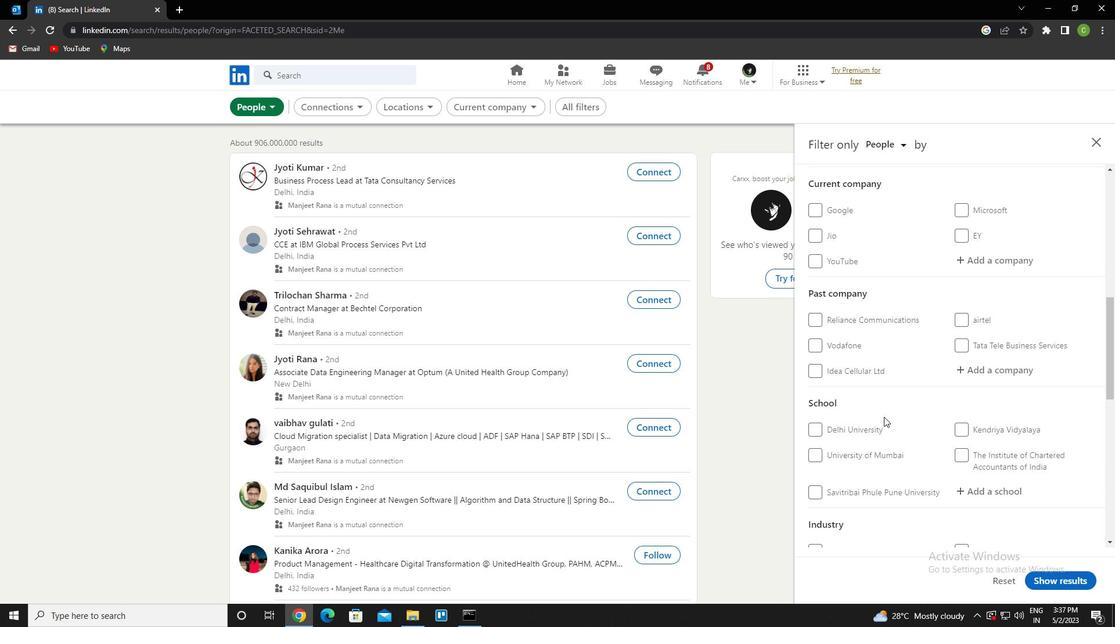 
Action: Mouse scrolled (884, 417) with delta (0, 0)
Screenshot: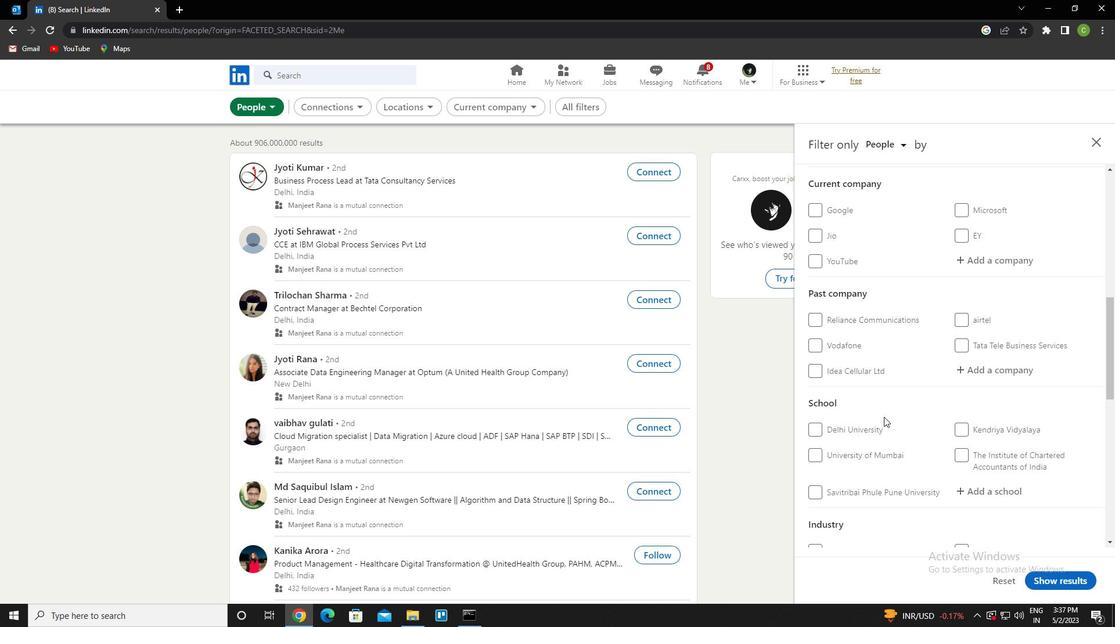 
Action: Mouse moved to (994, 439)
Screenshot: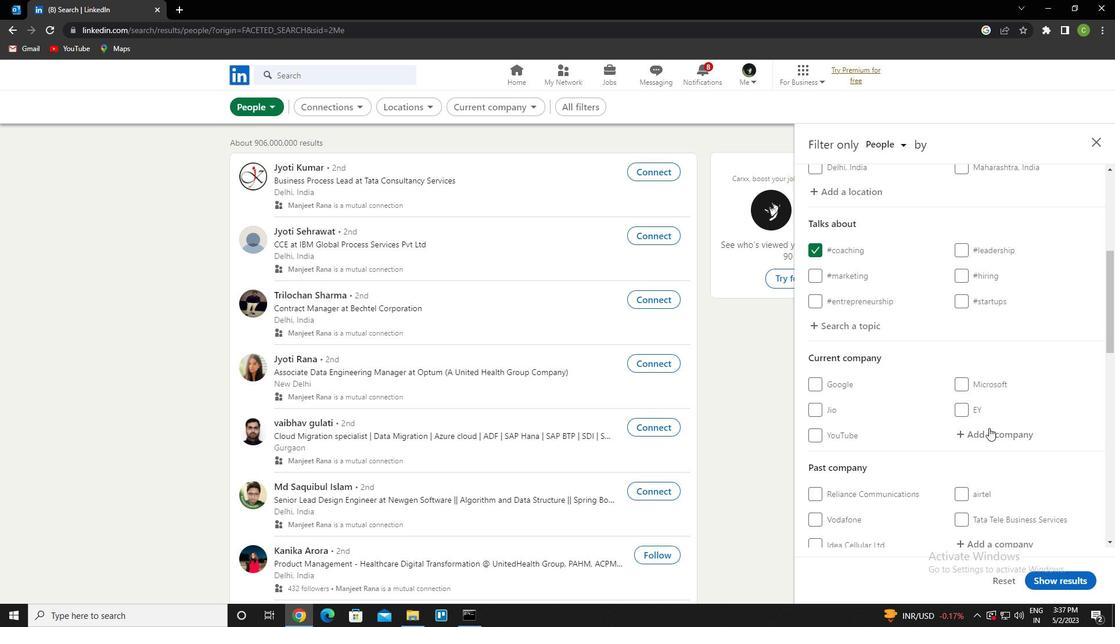
Action: Mouse pressed left at (994, 439)
Screenshot: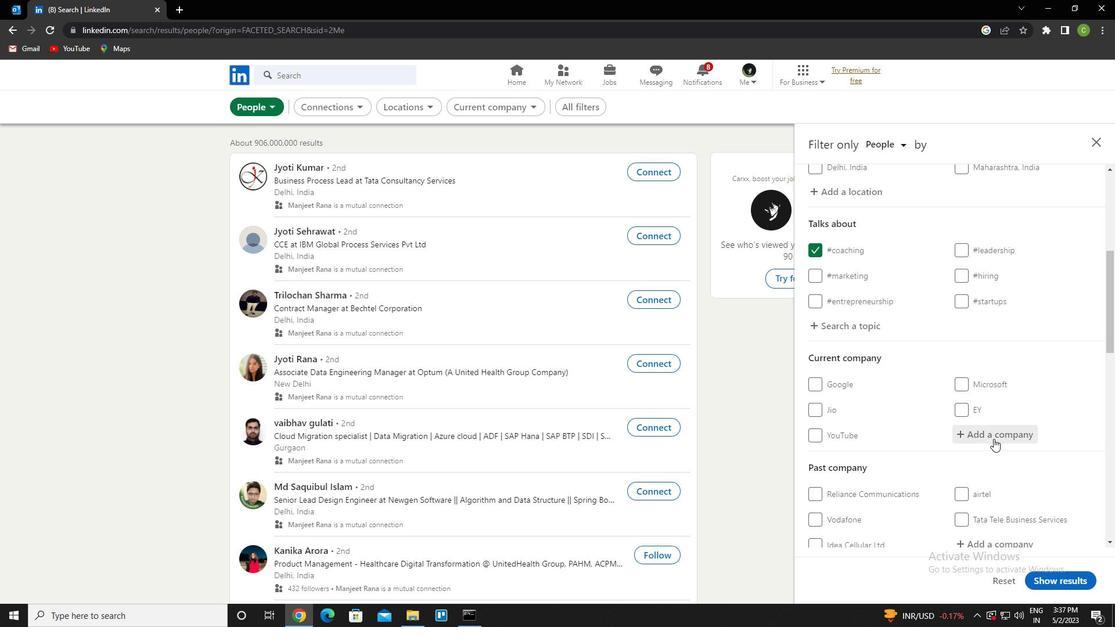 
Action: Key pressed <Key.caps_lock><Key.caps_lock><Key.caps_lock>l<Key.caps_lock>upin<Key.down><Key.enter>
Screenshot: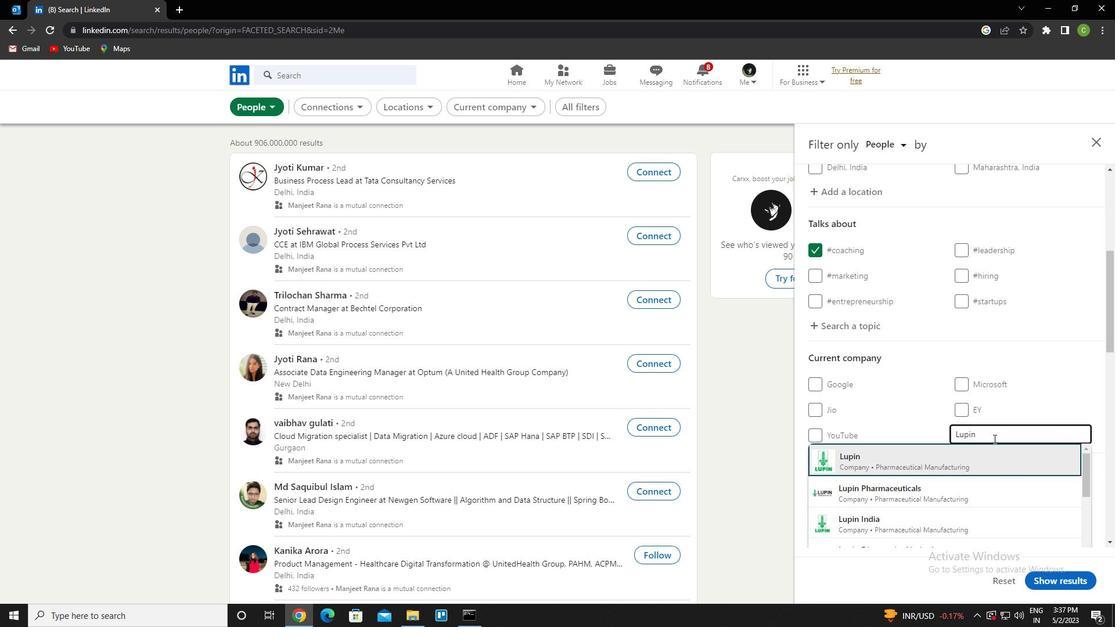 
Action: Mouse scrolled (994, 438) with delta (0, 0)
Screenshot: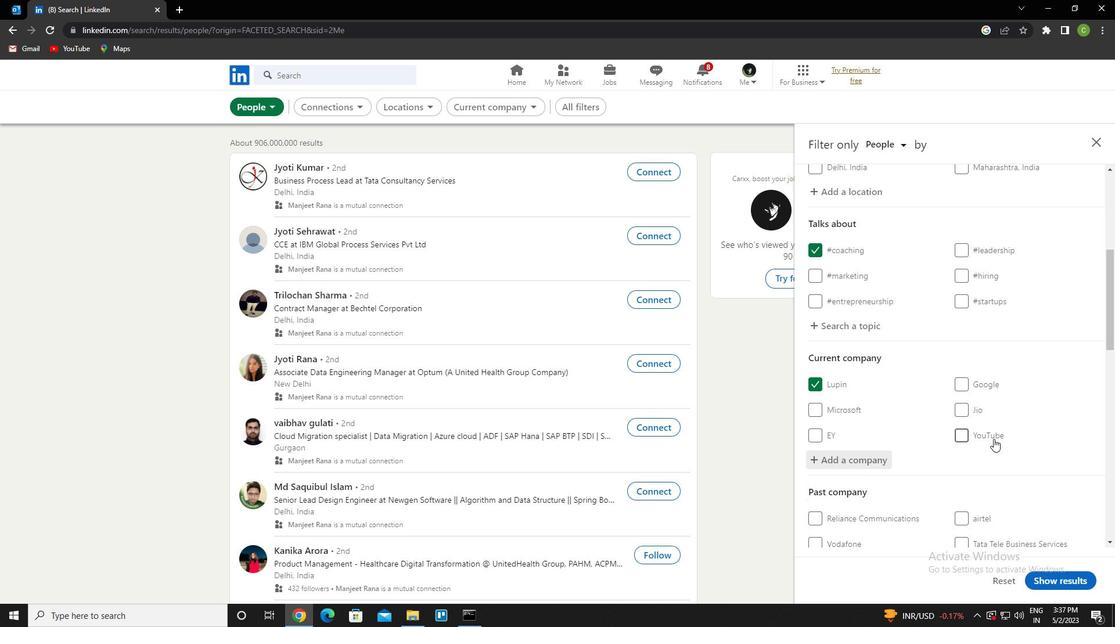 
Action: Mouse scrolled (994, 438) with delta (0, 0)
Screenshot: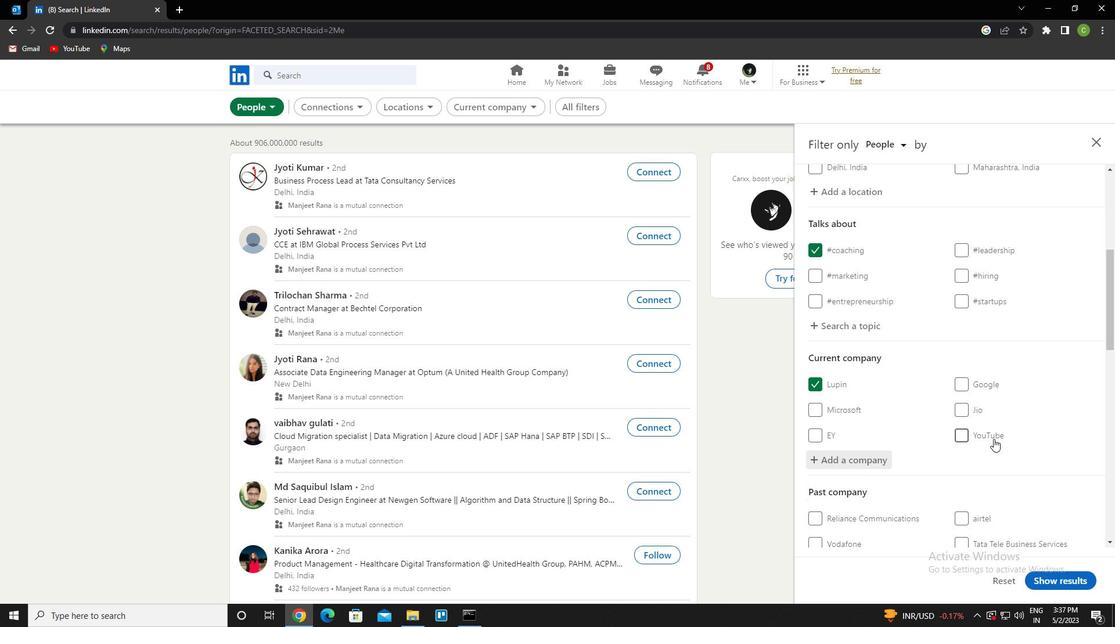 
Action: Mouse scrolled (994, 438) with delta (0, 0)
Screenshot: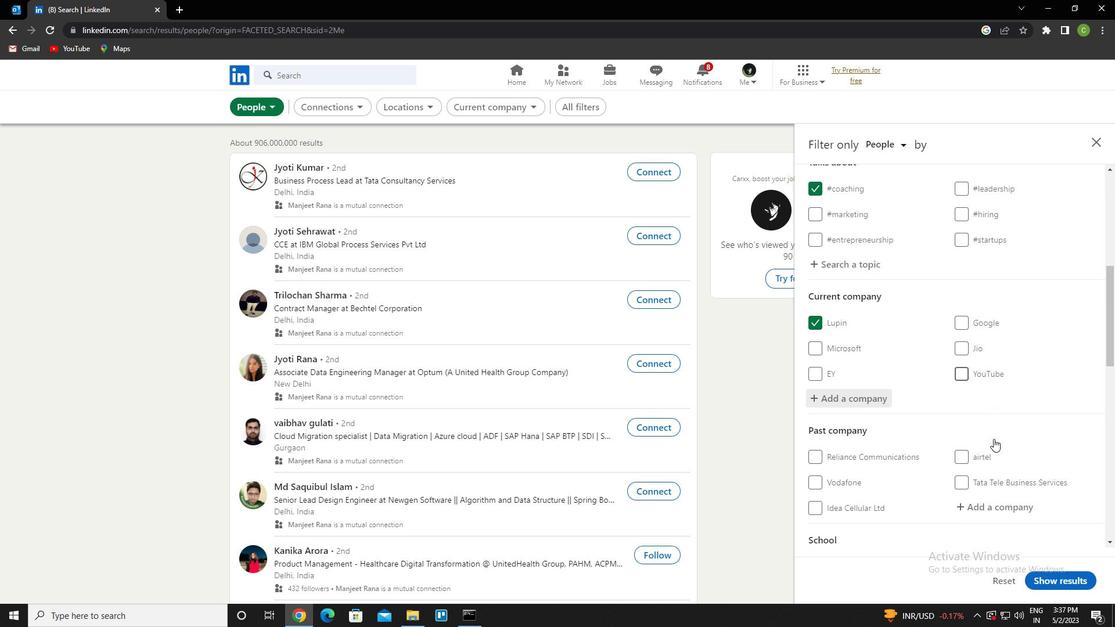 
Action: Mouse scrolled (994, 438) with delta (0, 0)
Screenshot: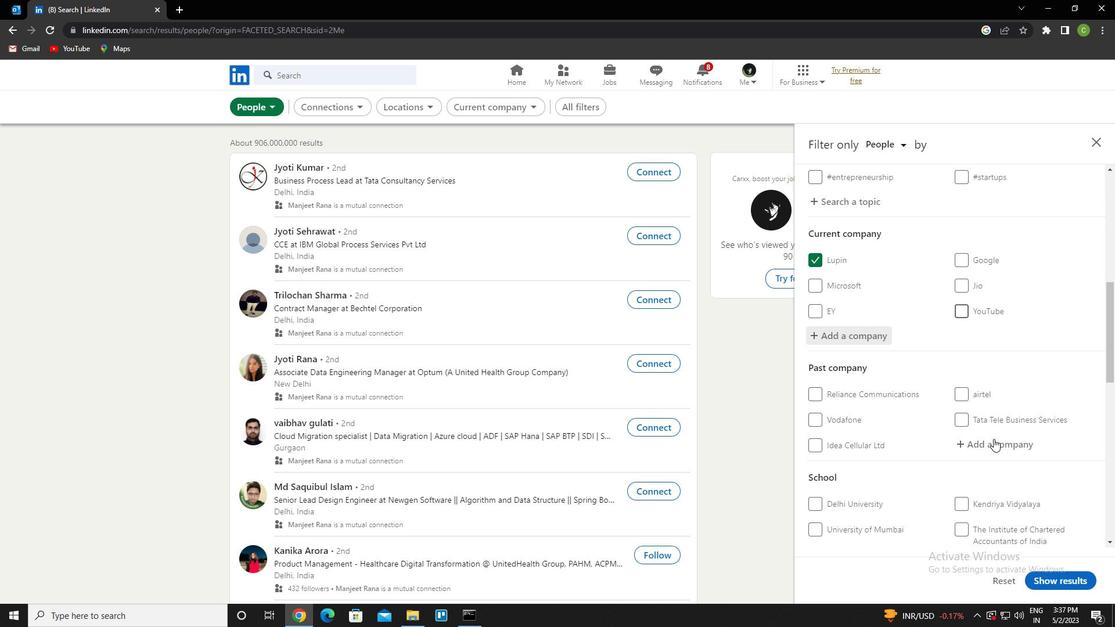 
Action: Mouse moved to (976, 419)
Screenshot: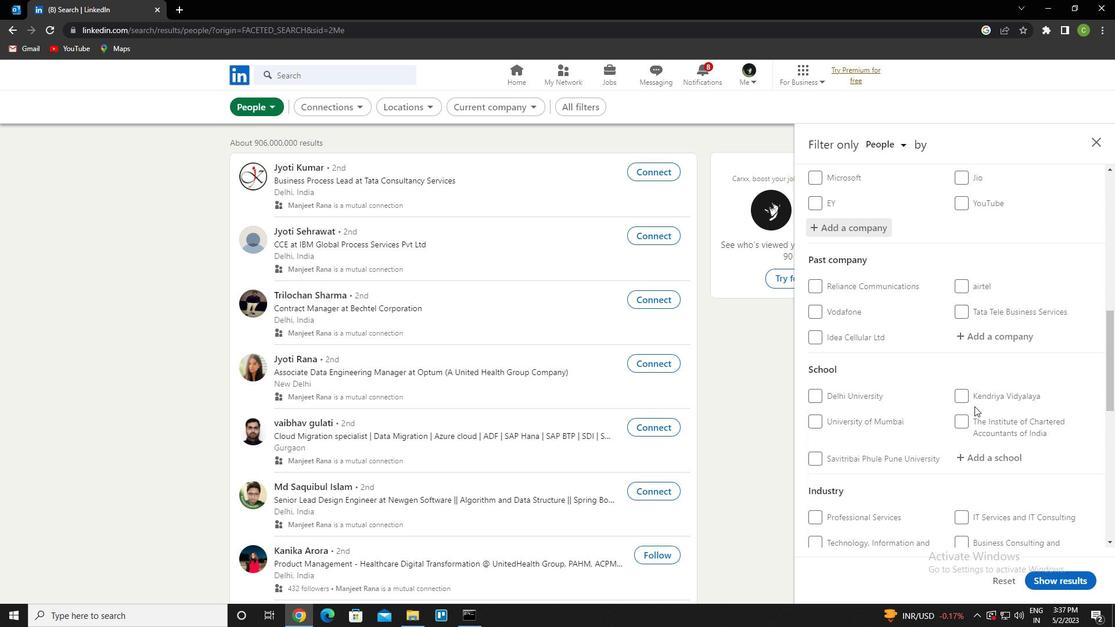 
Action: Mouse scrolled (976, 418) with delta (0, 0)
Screenshot: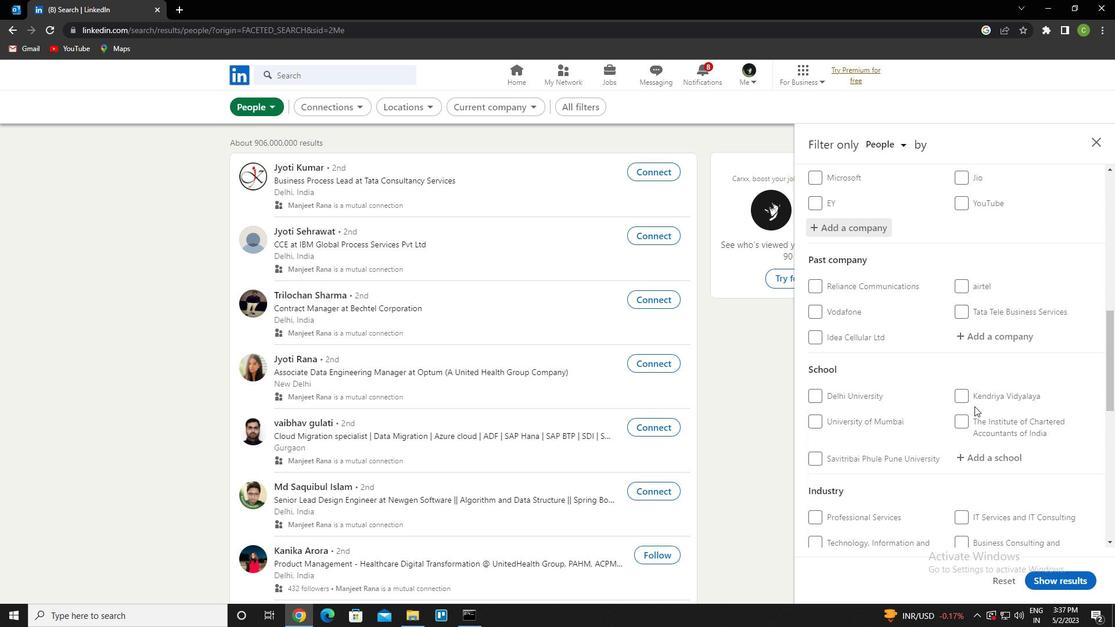 
Action: Mouse scrolled (976, 418) with delta (0, 0)
Screenshot: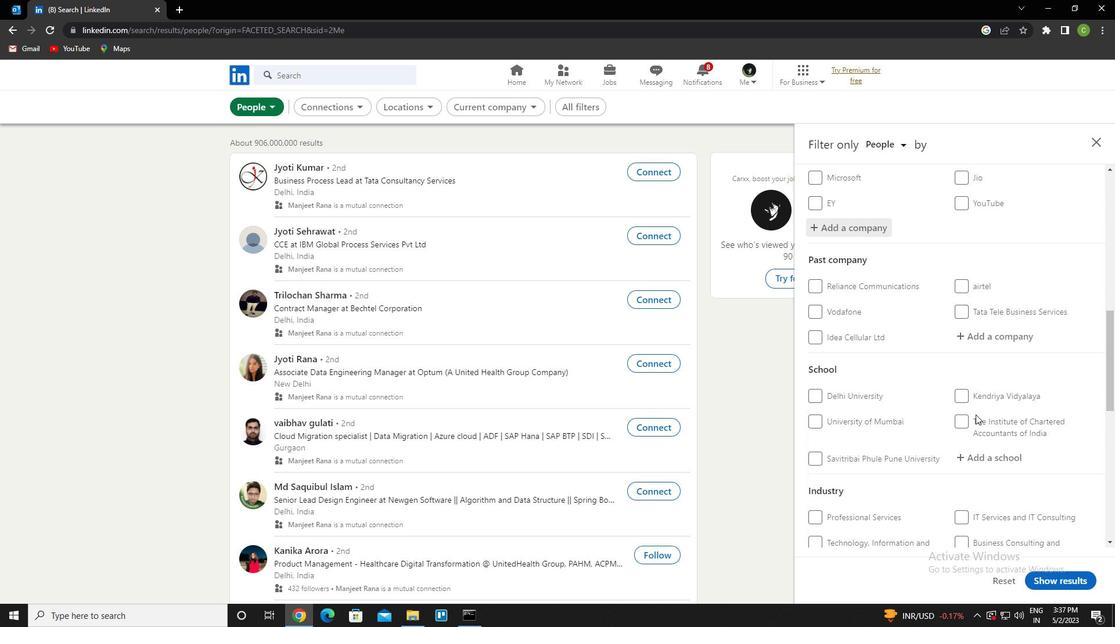 
Action: Mouse moved to (980, 341)
Screenshot: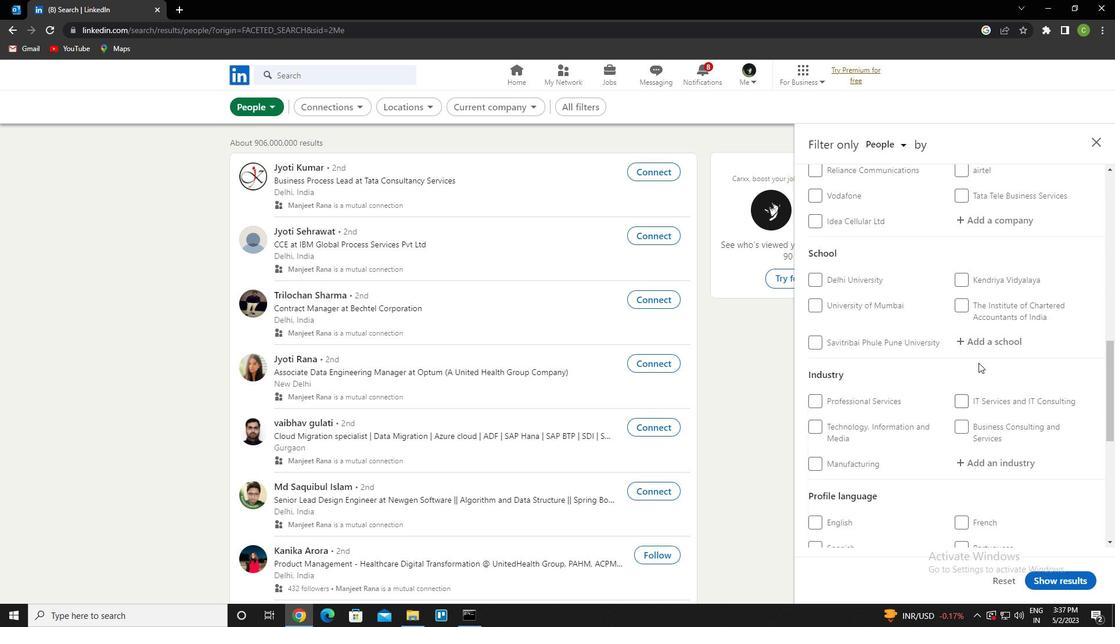 
Action: Mouse pressed left at (980, 341)
Screenshot: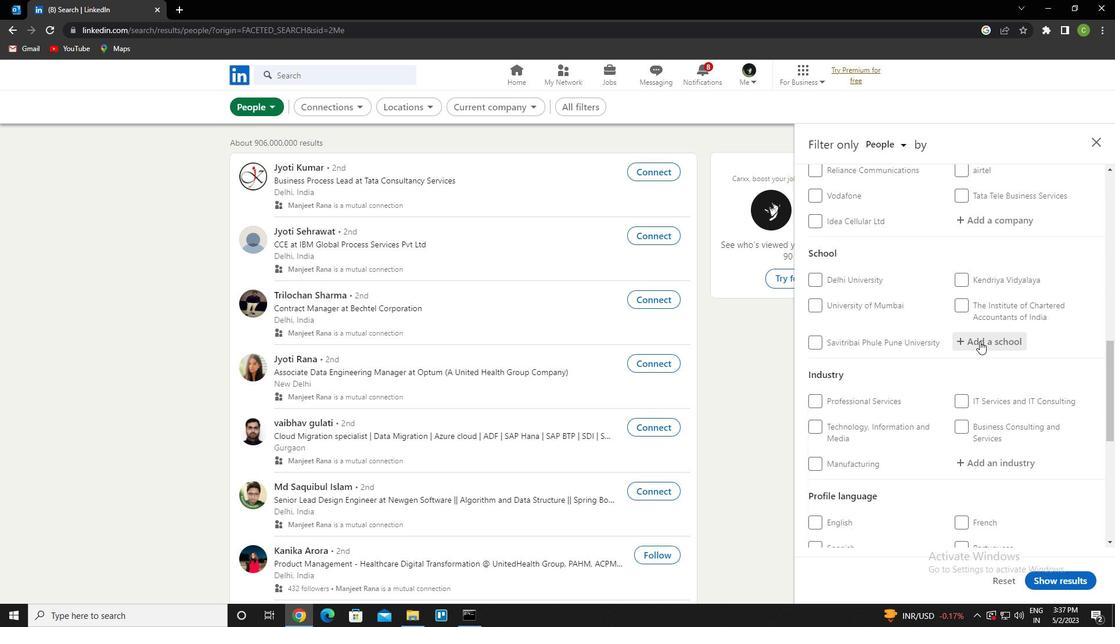 
Action: Key pressed <Key.caps_lock>s<Key.caps_lock>rinina<Key.backspace><Key.backspace>vas<Key.down><Key.down><Key.enter>
Screenshot: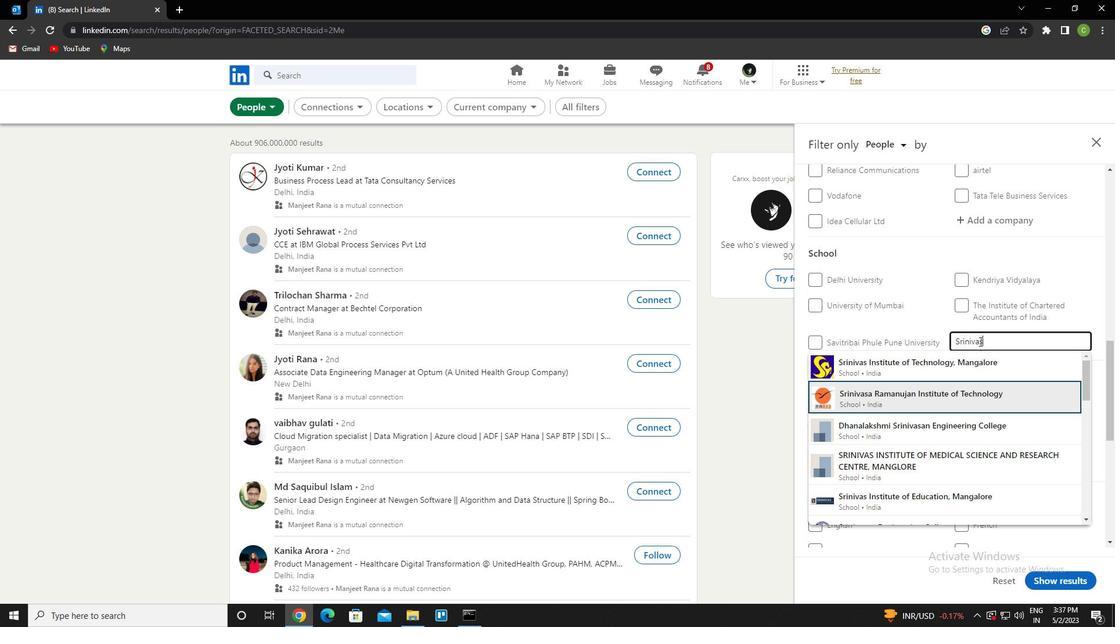 
Action: Mouse scrolled (980, 341) with delta (0, 0)
Screenshot: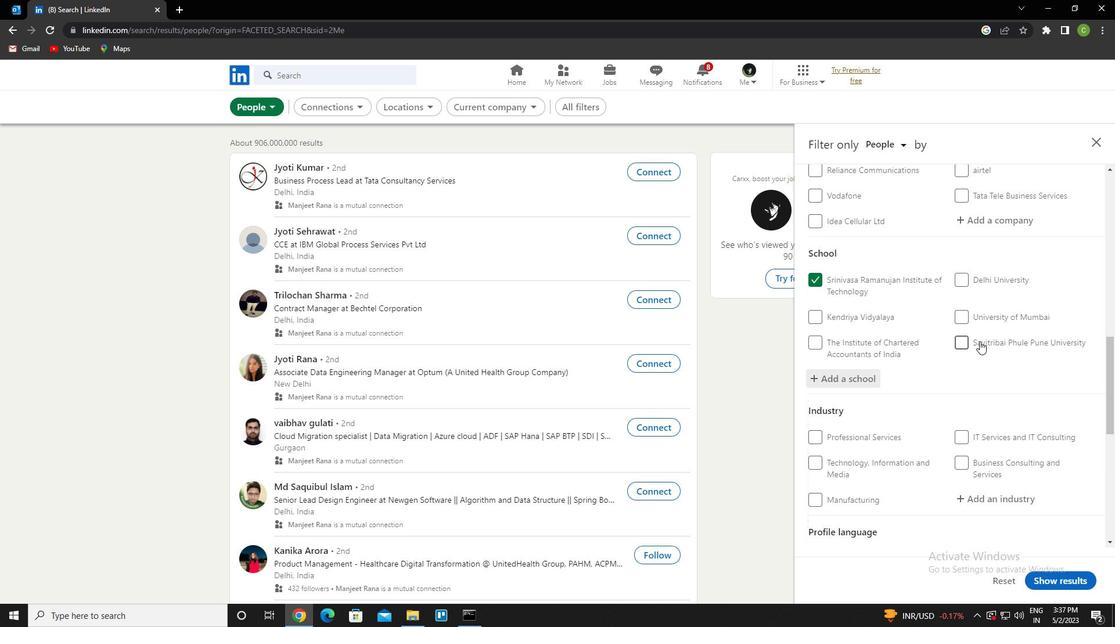 
Action: Mouse scrolled (980, 341) with delta (0, 0)
Screenshot: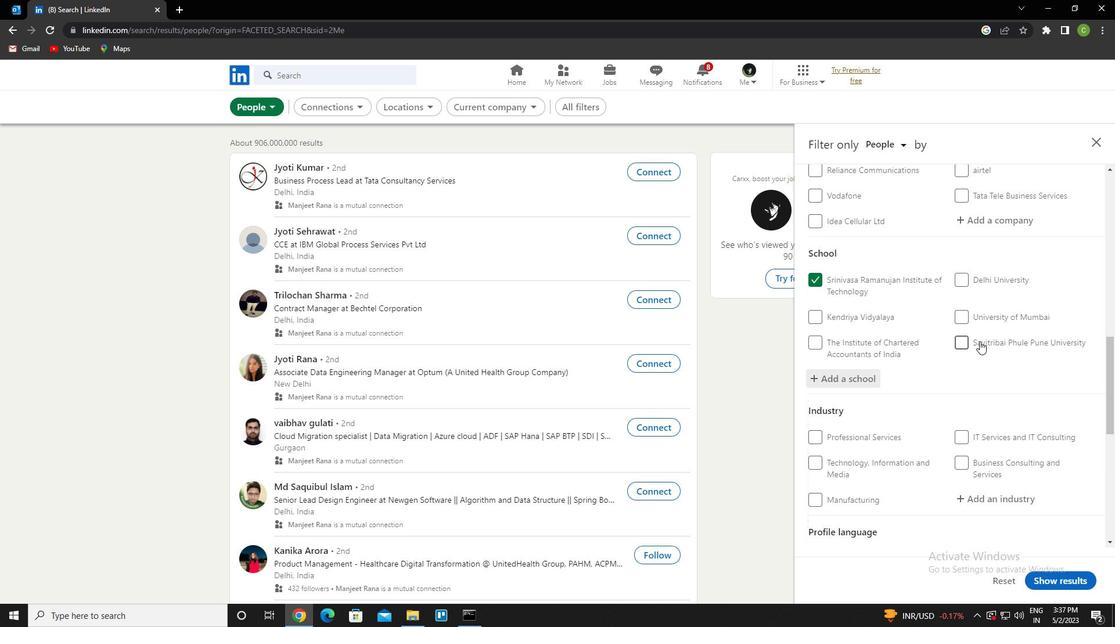 
Action: Mouse scrolled (980, 341) with delta (0, 0)
Screenshot: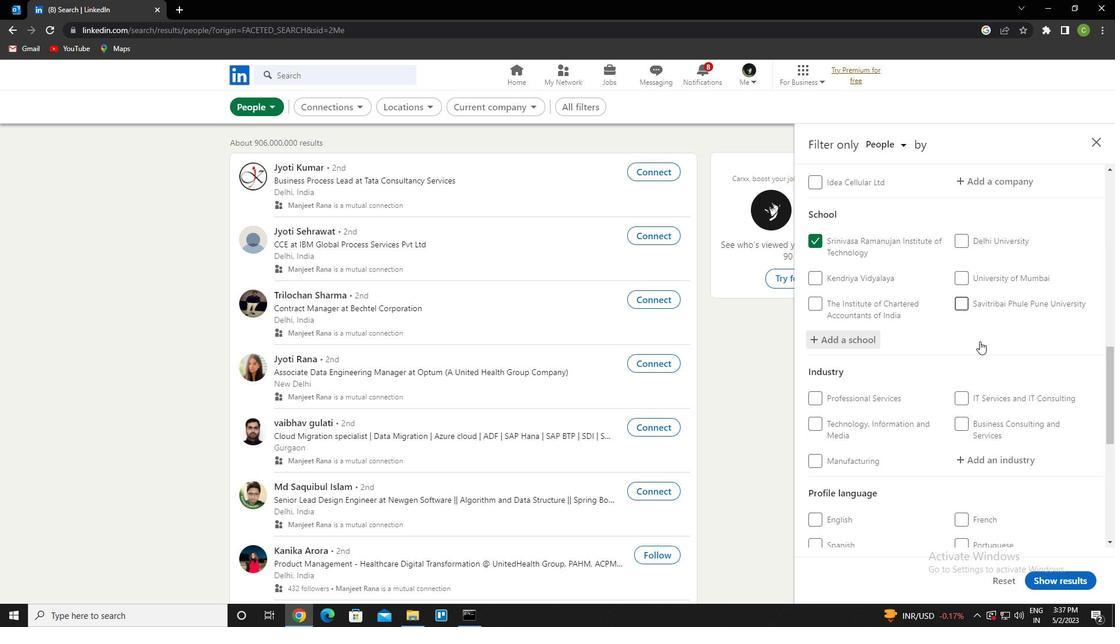 
Action: Mouse moved to (990, 330)
Screenshot: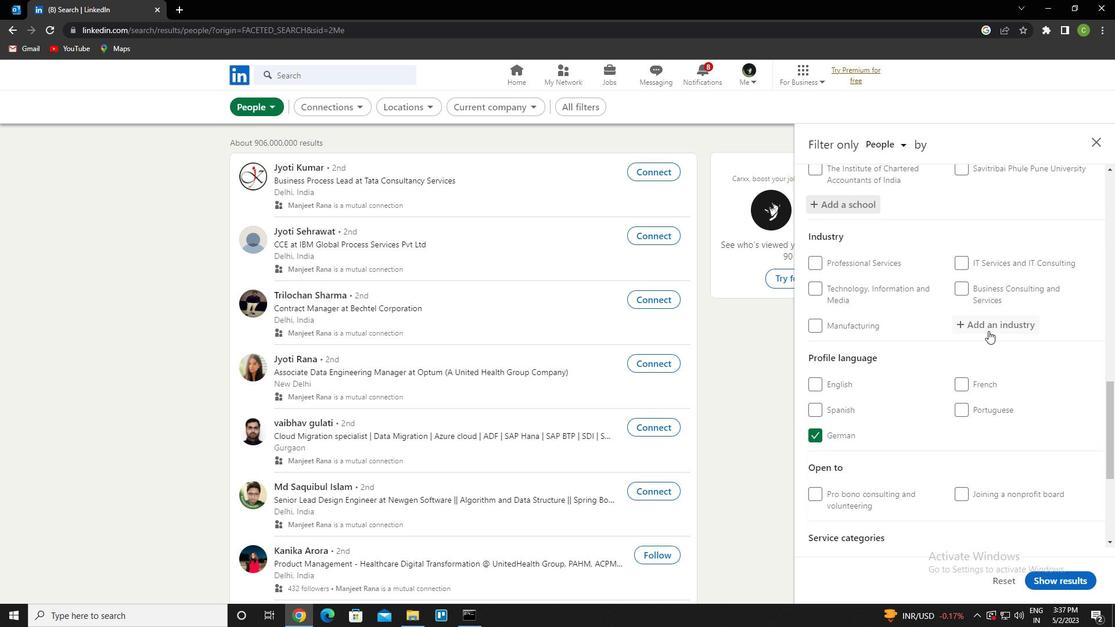 
Action: Mouse pressed left at (990, 330)
Screenshot: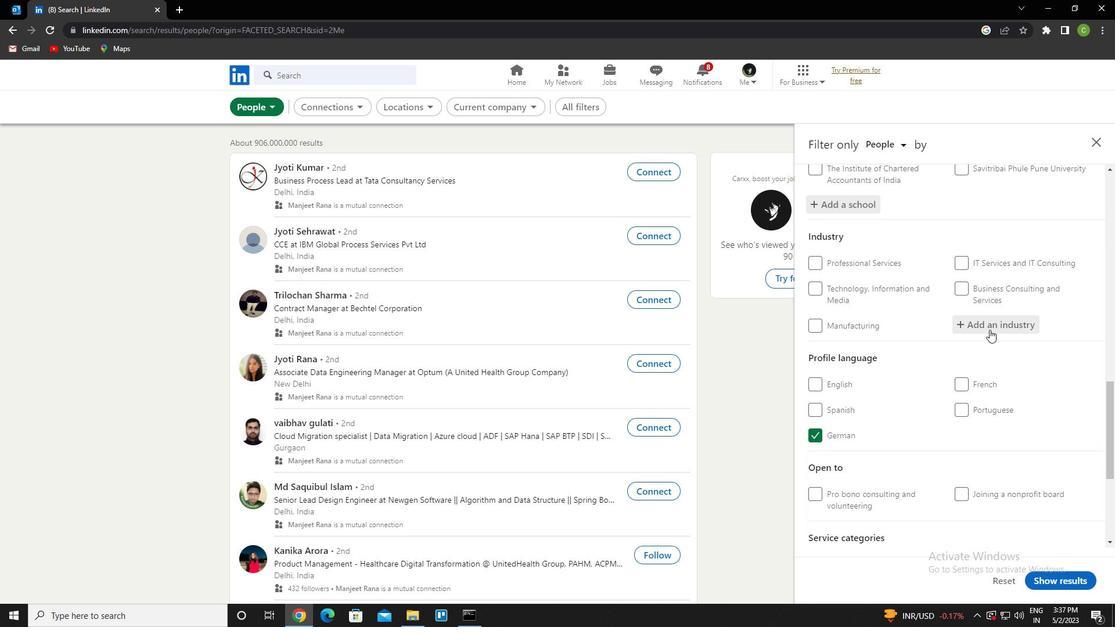 
Action: Key pressed <Key.caps_lock>w<Key.caps_lock>holesale<Key.space>compte<Key.down><Key.enter>
Screenshot: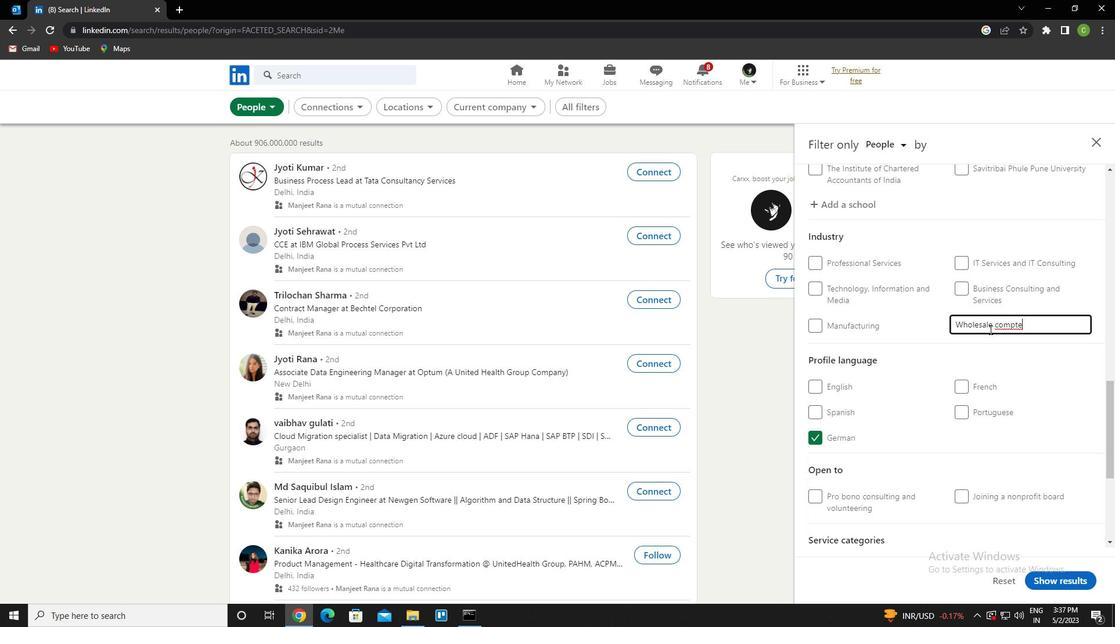 
Action: Mouse scrolled (990, 330) with delta (0, 0)
Screenshot: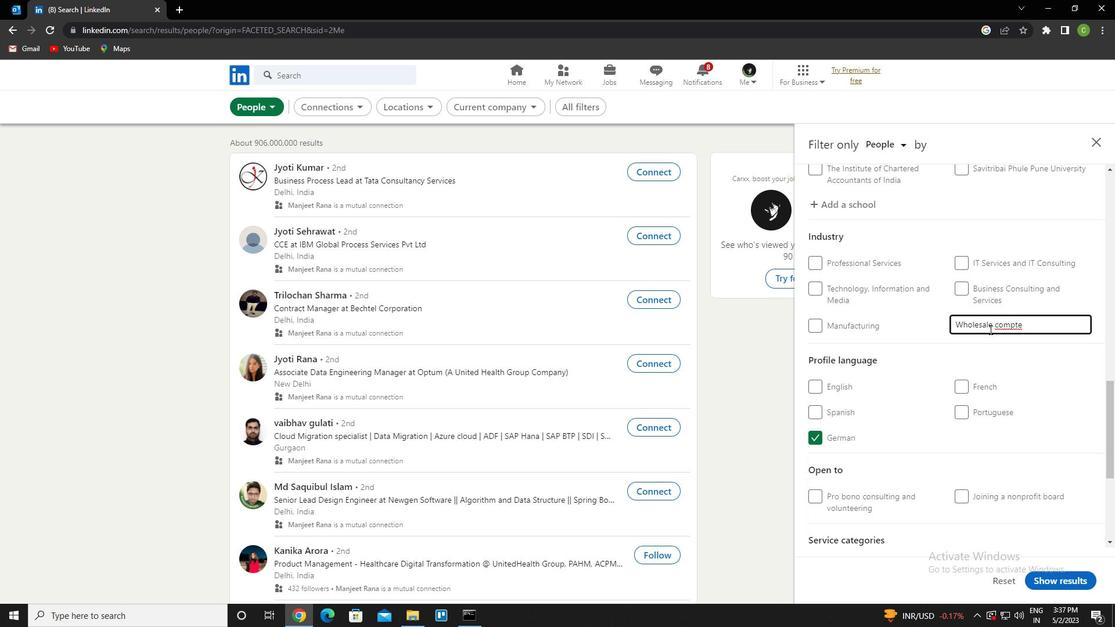 
Action: Mouse scrolled (990, 329) with delta (0, 0)
Screenshot: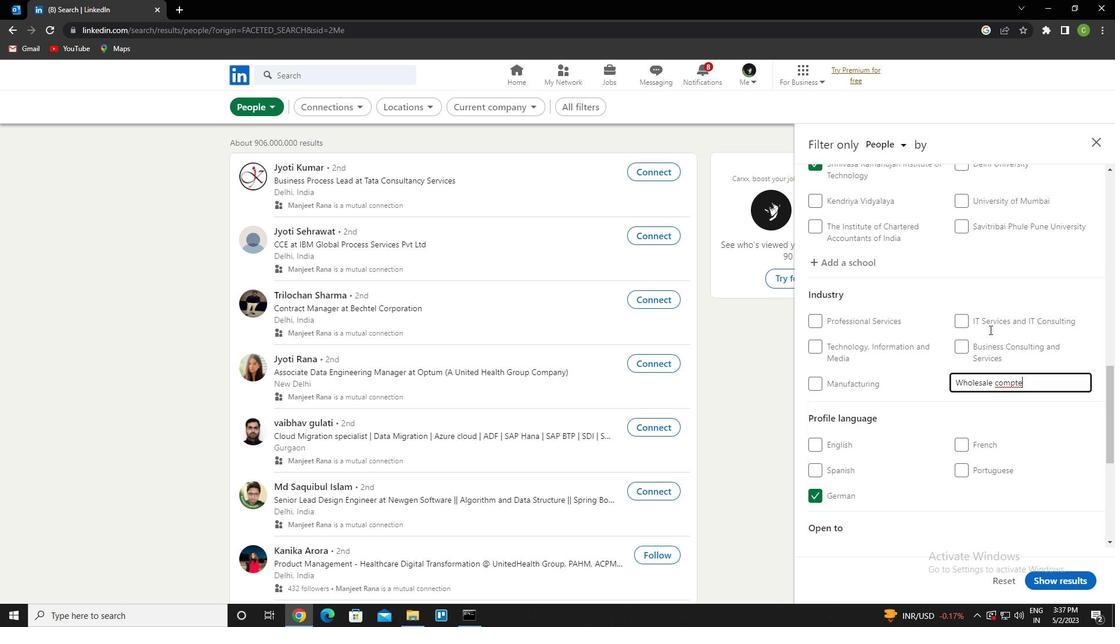
Action: Mouse scrolled (990, 329) with delta (0, 0)
Screenshot: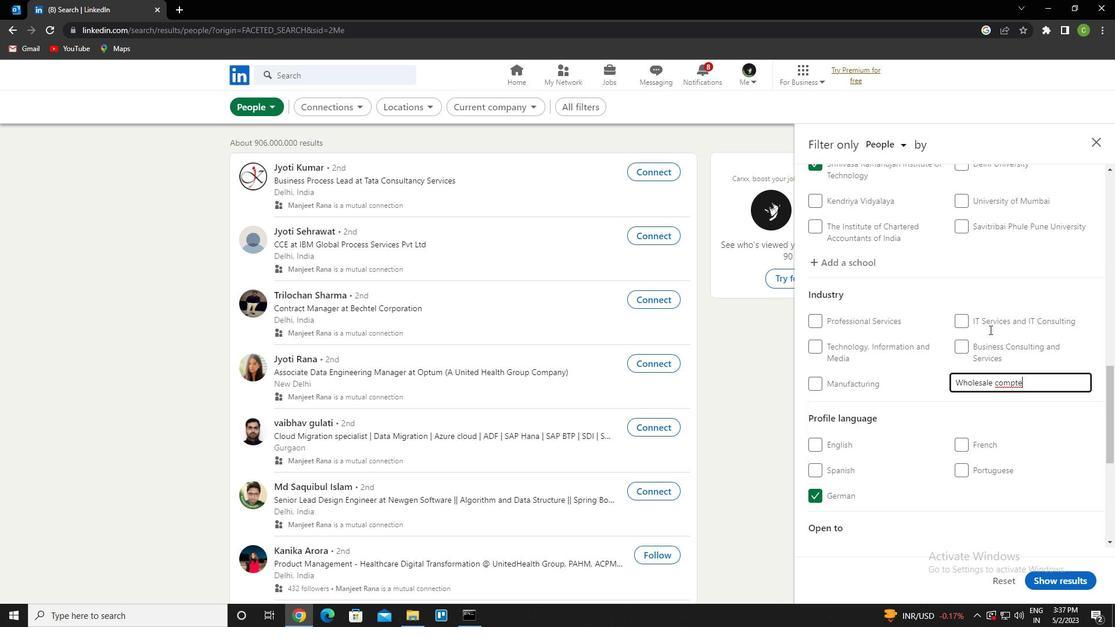 
Action: Mouse scrolled (990, 329) with delta (0, 0)
Screenshot: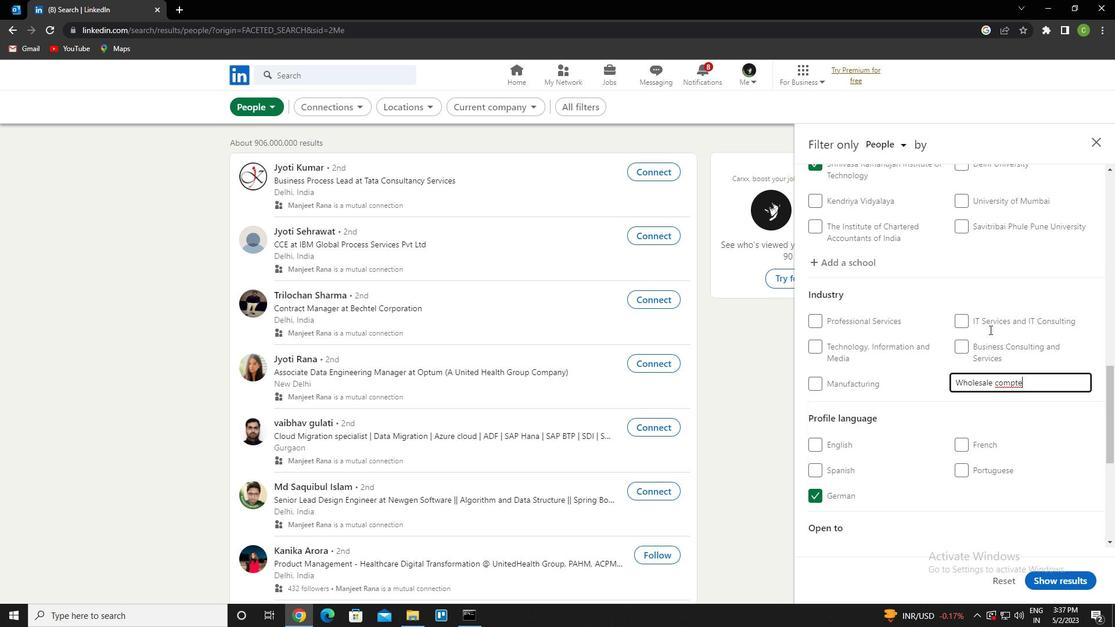 
Action: Mouse scrolled (990, 329) with delta (0, 0)
Screenshot: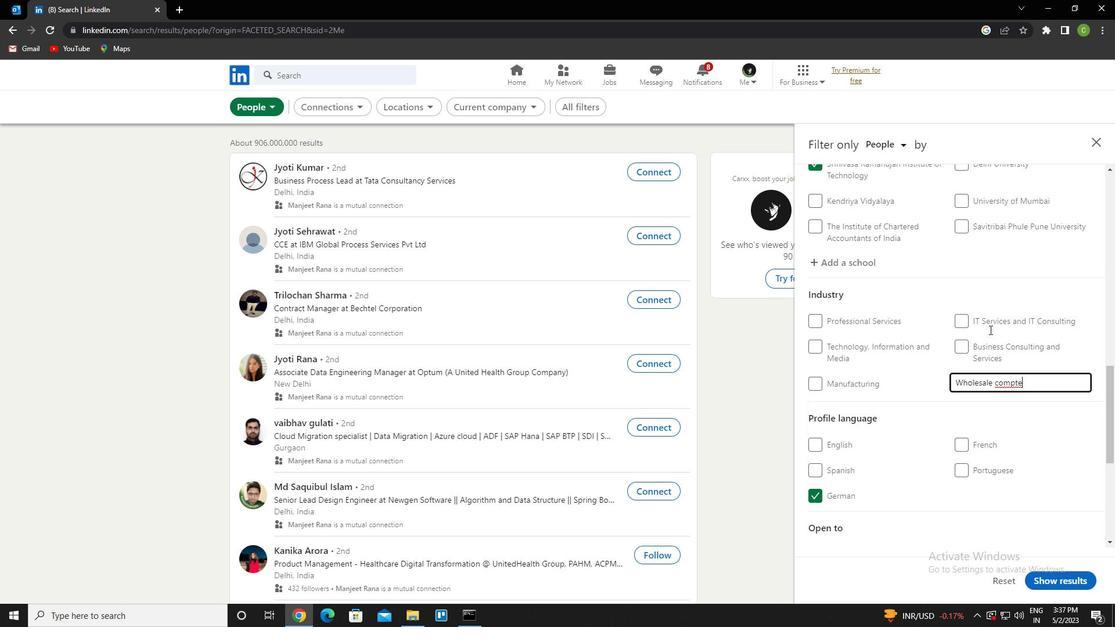 
Action: Mouse scrolled (990, 329) with delta (0, 0)
Screenshot: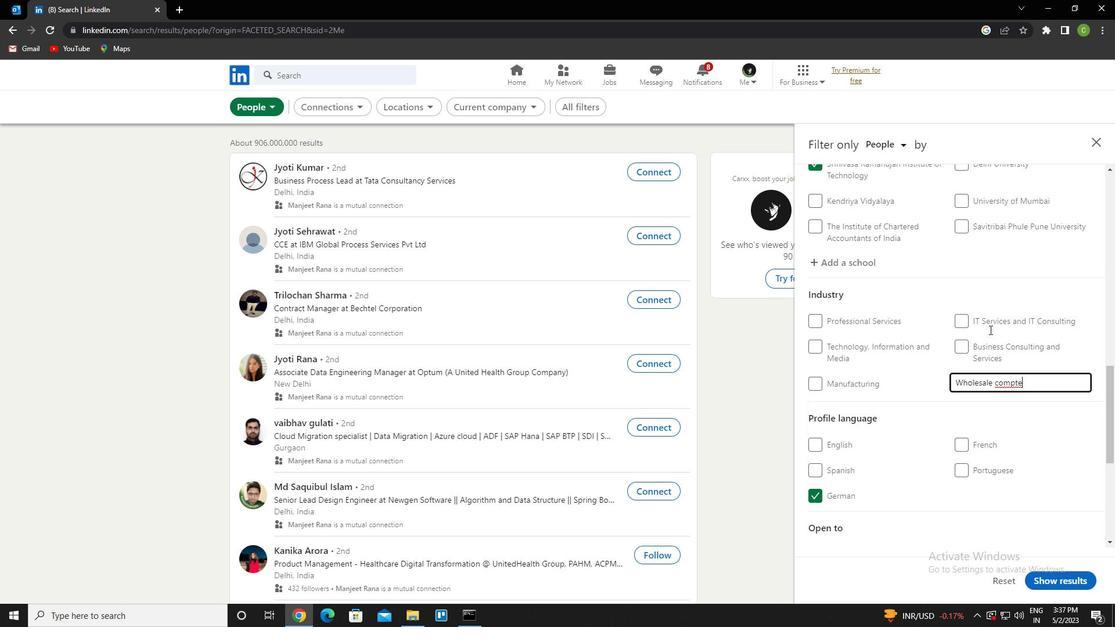 
Action: Mouse scrolled (990, 329) with delta (0, 0)
Screenshot: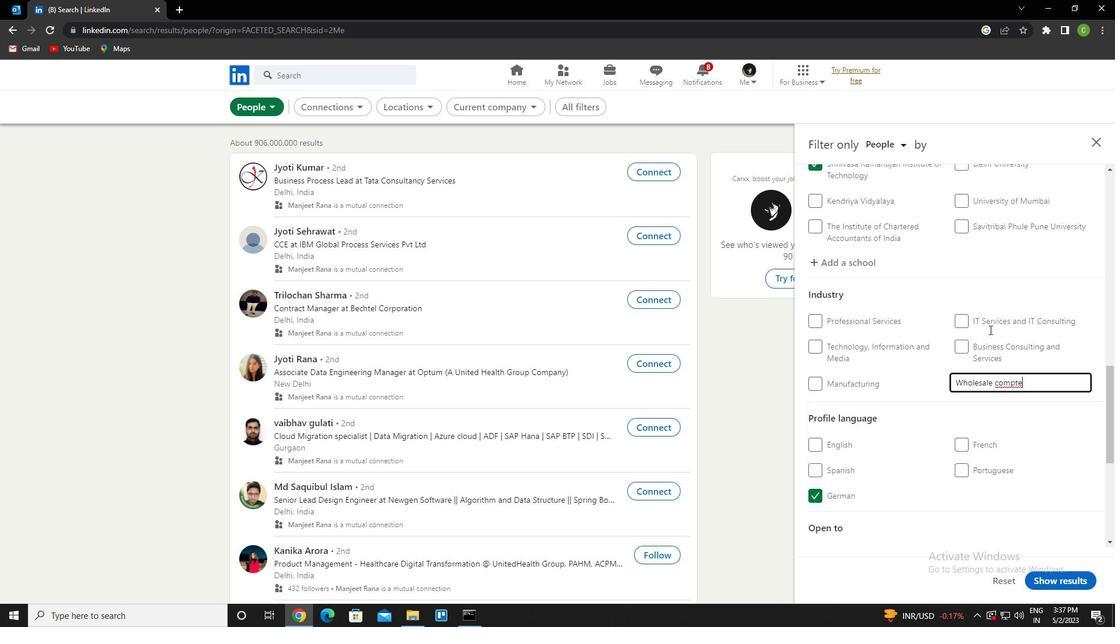 
Action: Mouse scrolled (990, 329) with delta (0, 0)
Screenshot: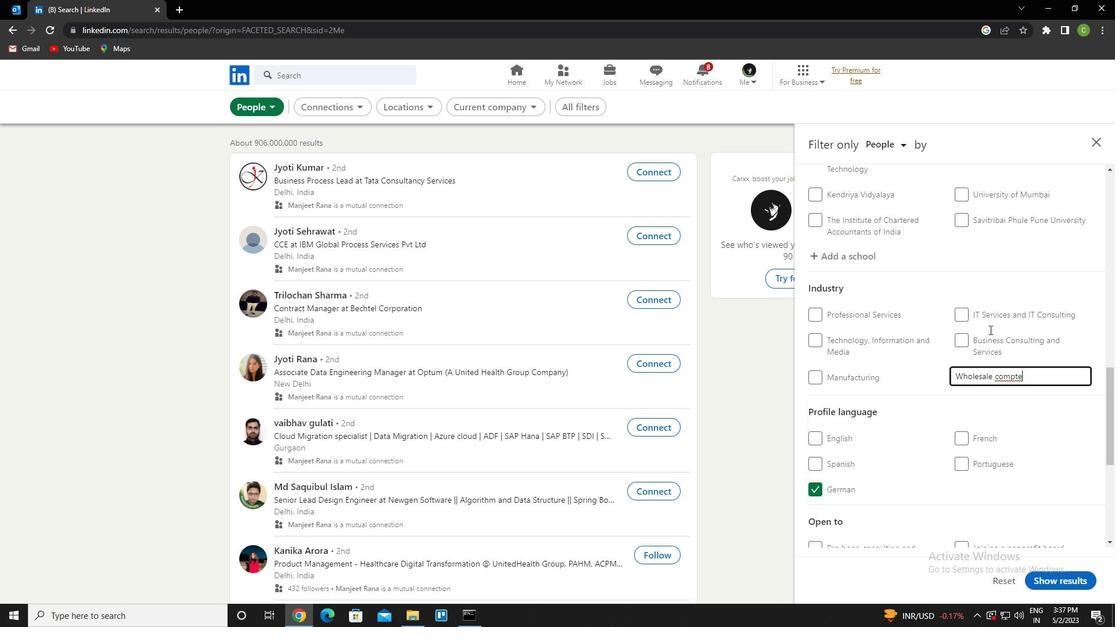 
Action: Mouse scrolled (990, 329) with delta (0, 0)
Screenshot: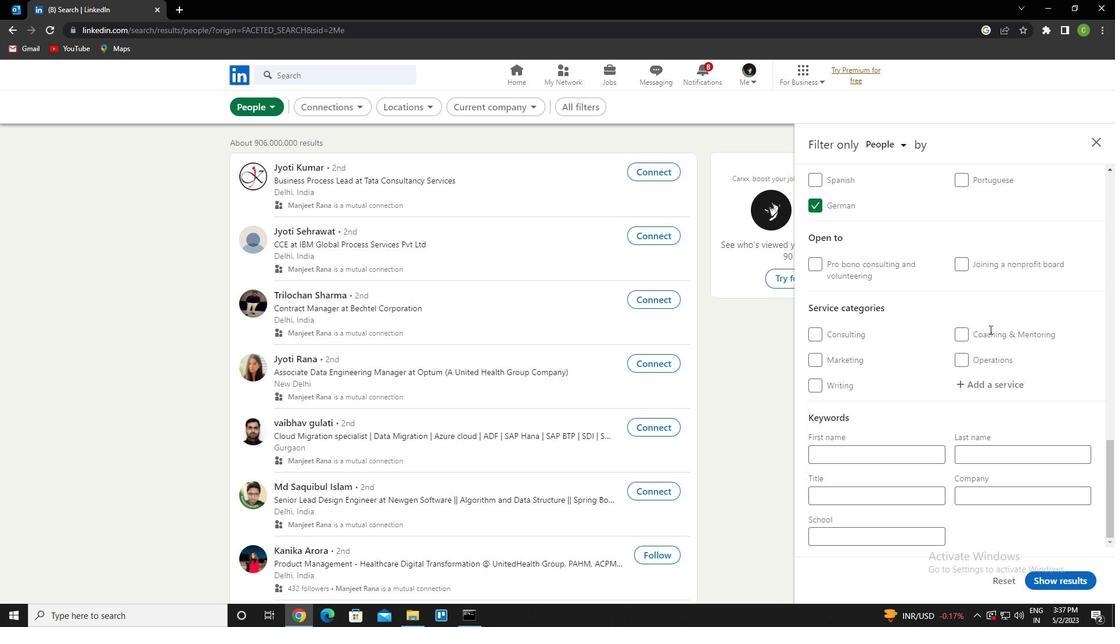 
Action: Mouse scrolled (990, 329) with delta (0, 0)
Screenshot: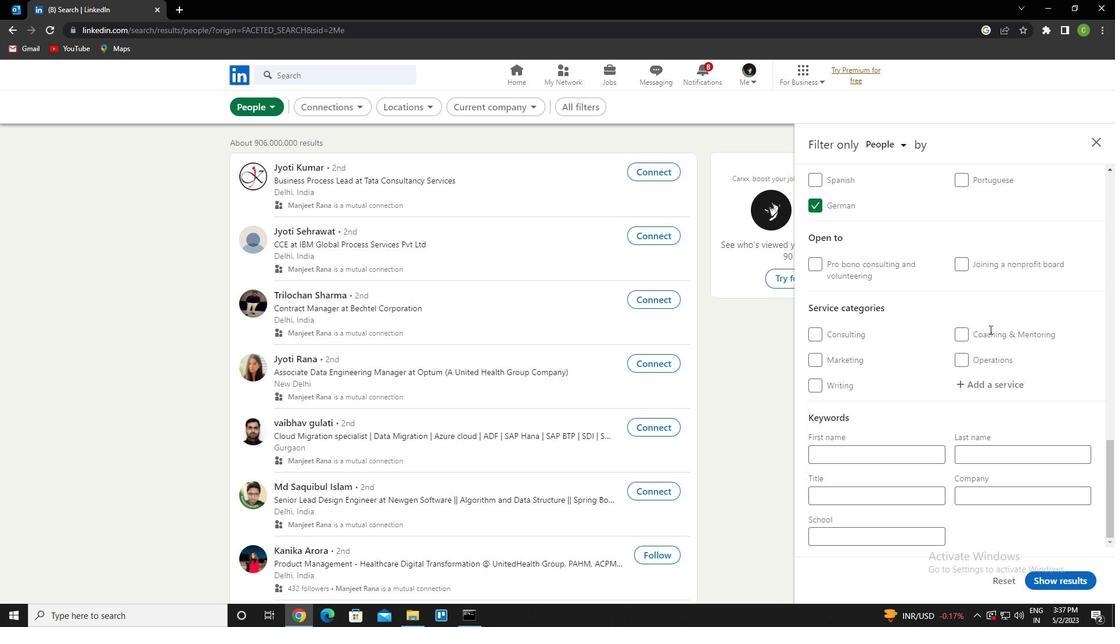 
Action: Mouse scrolled (990, 329) with delta (0, 0)
Screenshot: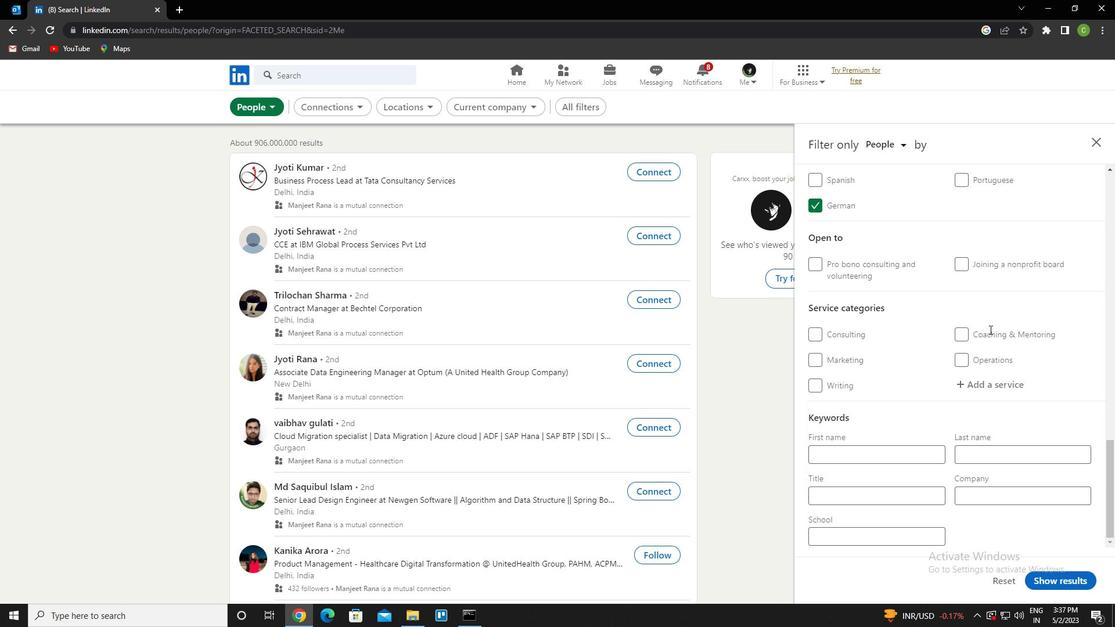 
Action: Mouse scrolled (990, 329) with delta (0, 0)
Screenshot: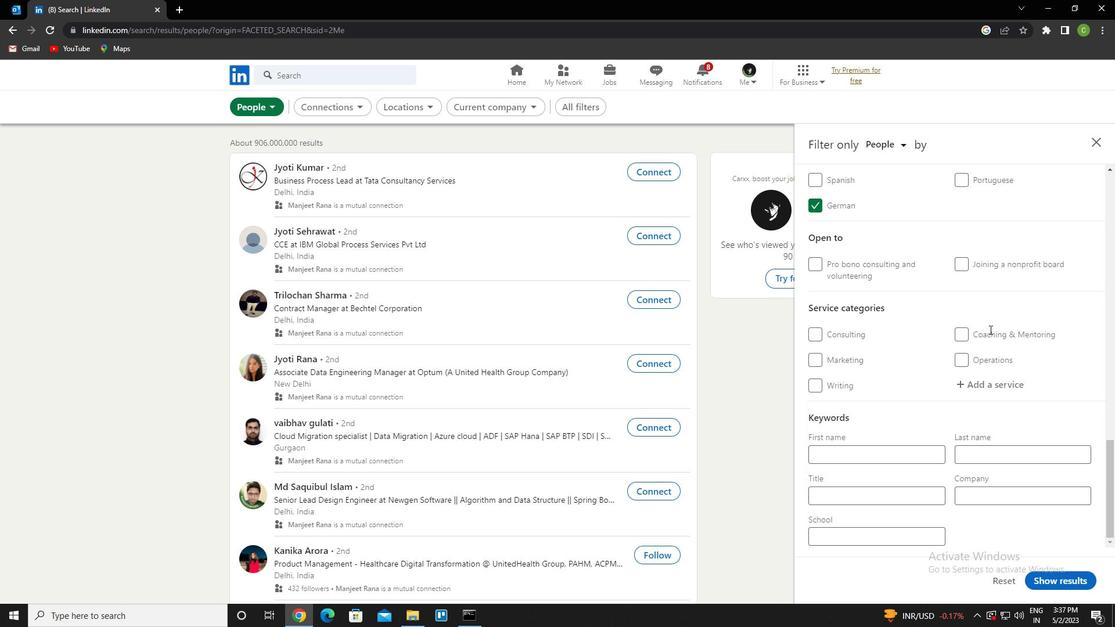 
Action: Mouse scrolled (990, 329) with delta (0, 0)
Screenshot: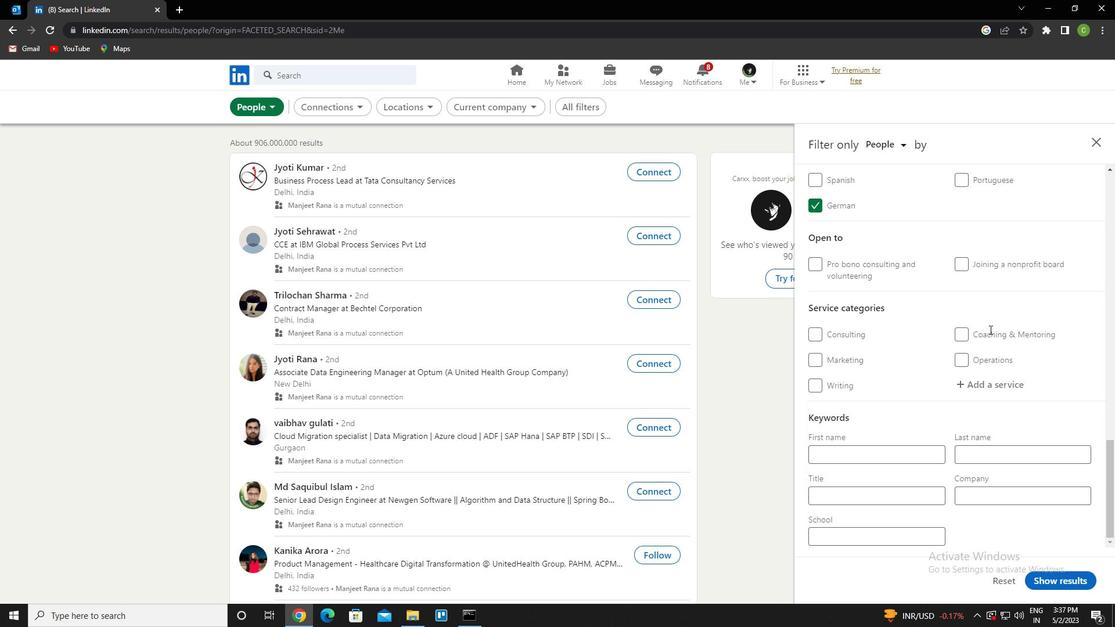 
Action: Mouse scrolled (990, 329) with delta (0, 0)
Screenshot: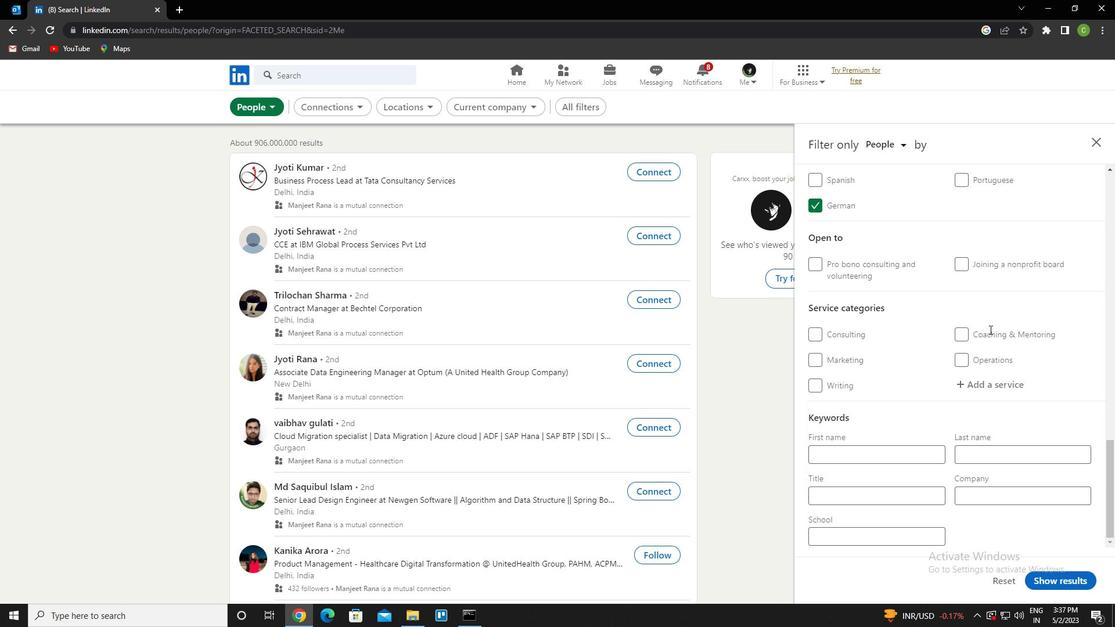 
Action: Mouse moved to (986, 384)
Screenshot: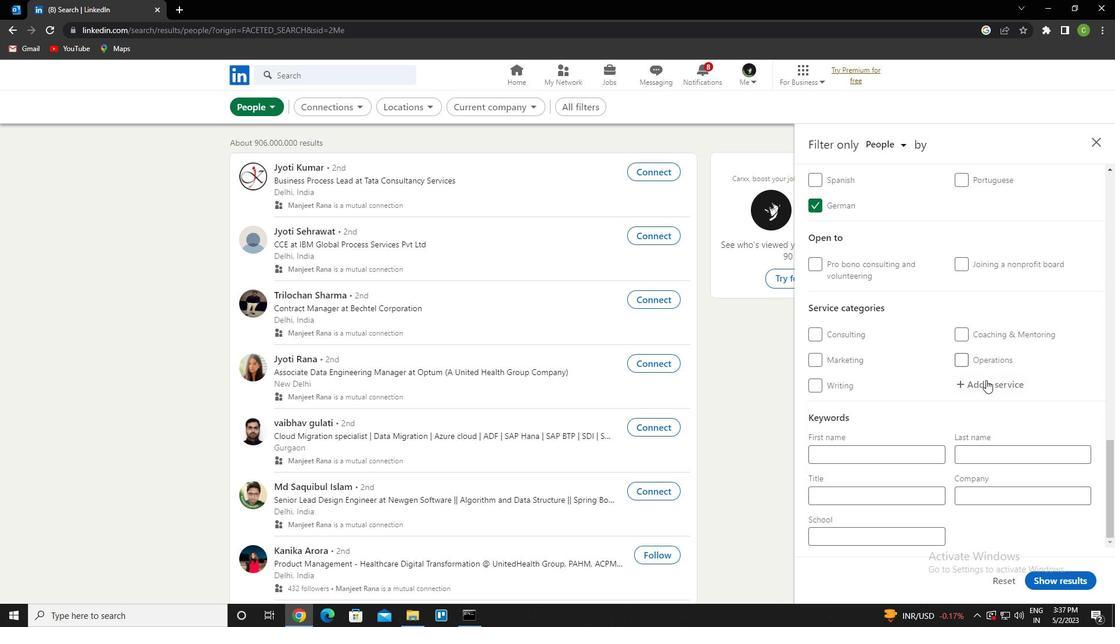 
Action: Mouse pressed left at (986, 384)
Screenshot: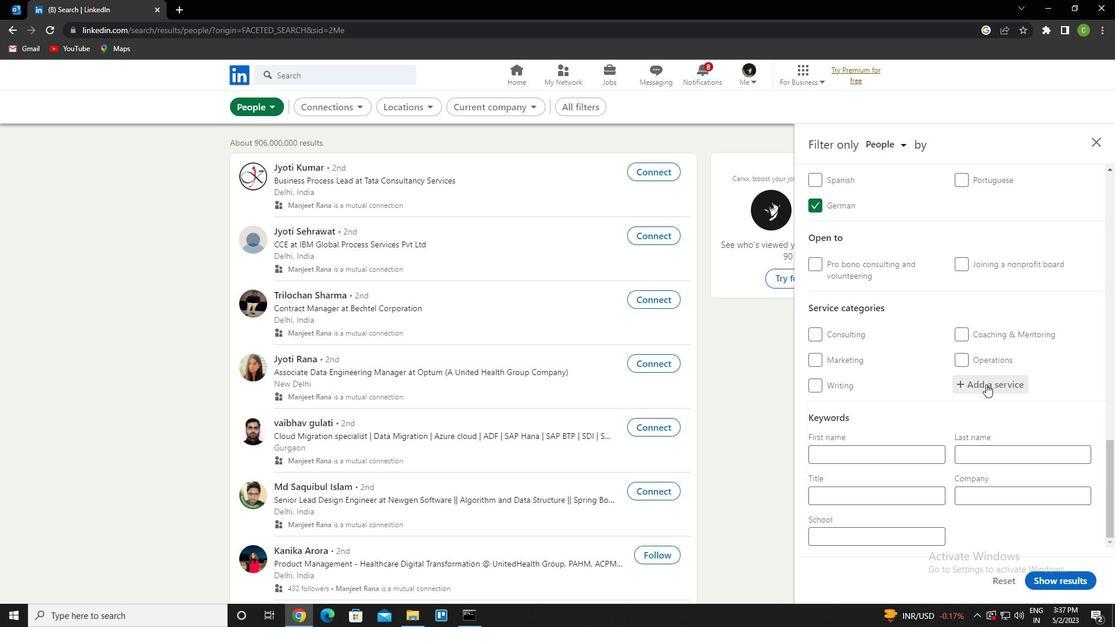 
Action: Key pressed <Key.caps_lock>c<Key.caps_lock>yber<Key.down><Key.enter>
Screenshot: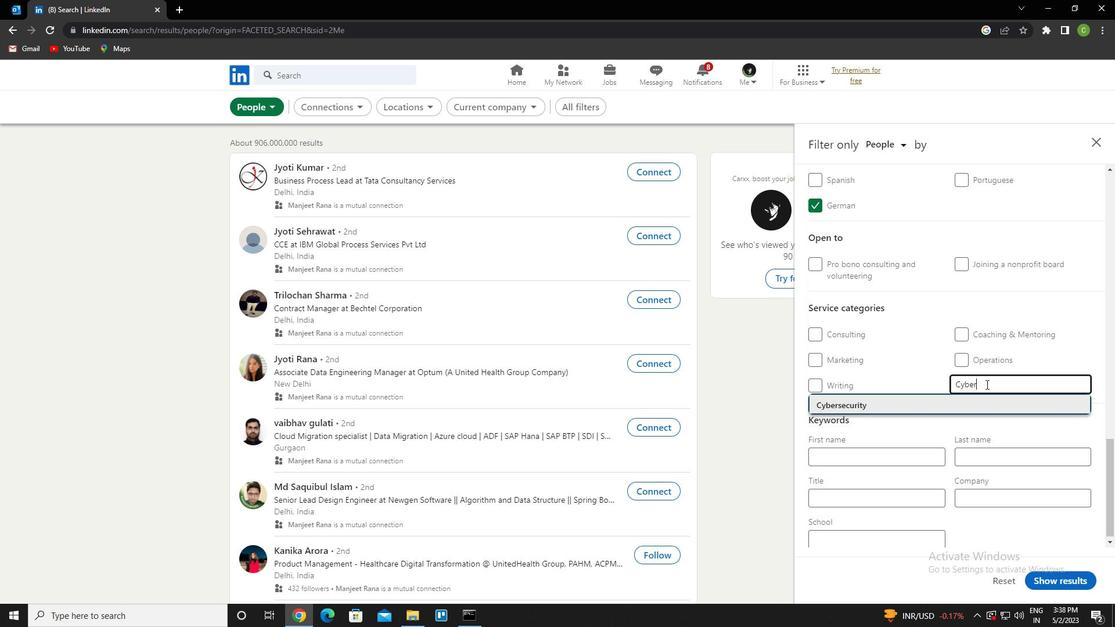 
Action: Mouse scrolled (986, 384) with delta (0, 0)
Screenshot: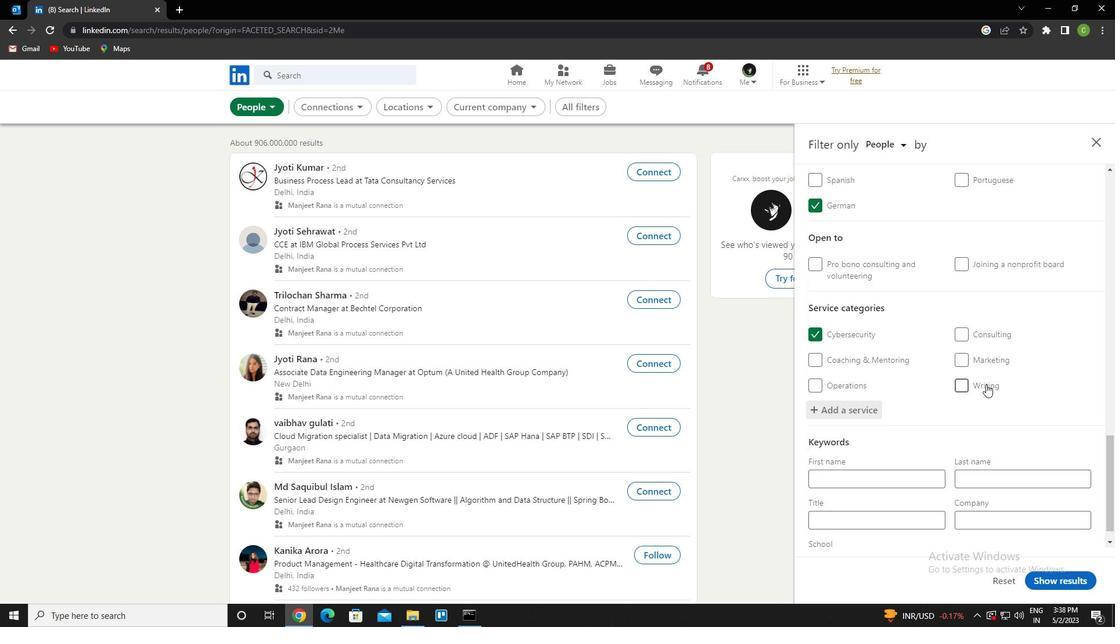 
Action: Mouse scrolled (986, 384) with delta (0, 0)
Screenshot: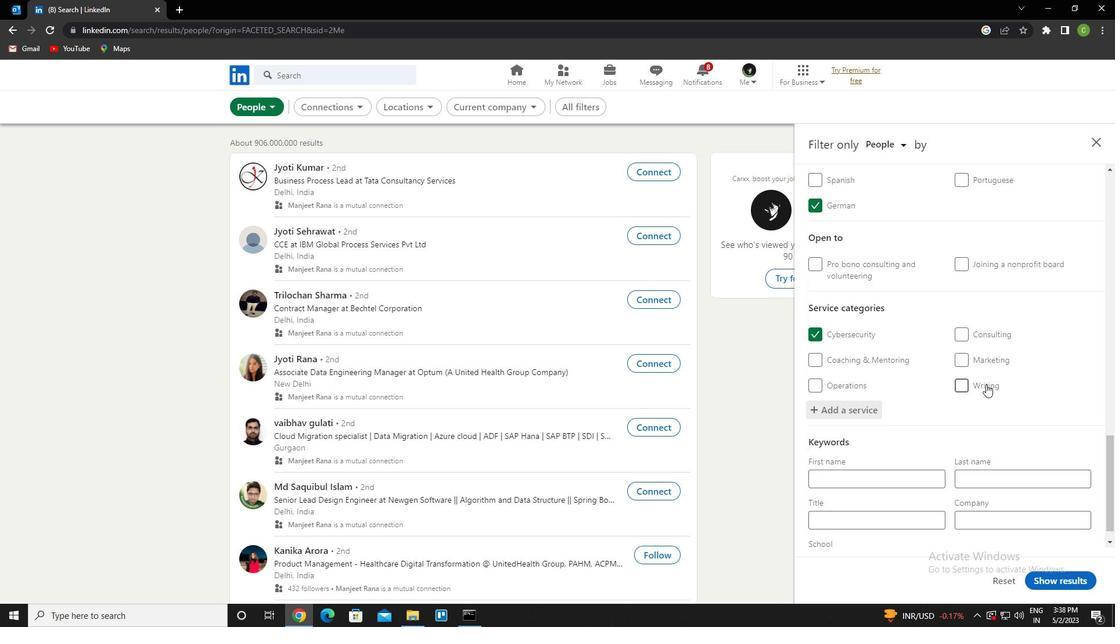 
Action: Mouse scrolled (986, 384) with delta (0, 0)
Screenshot: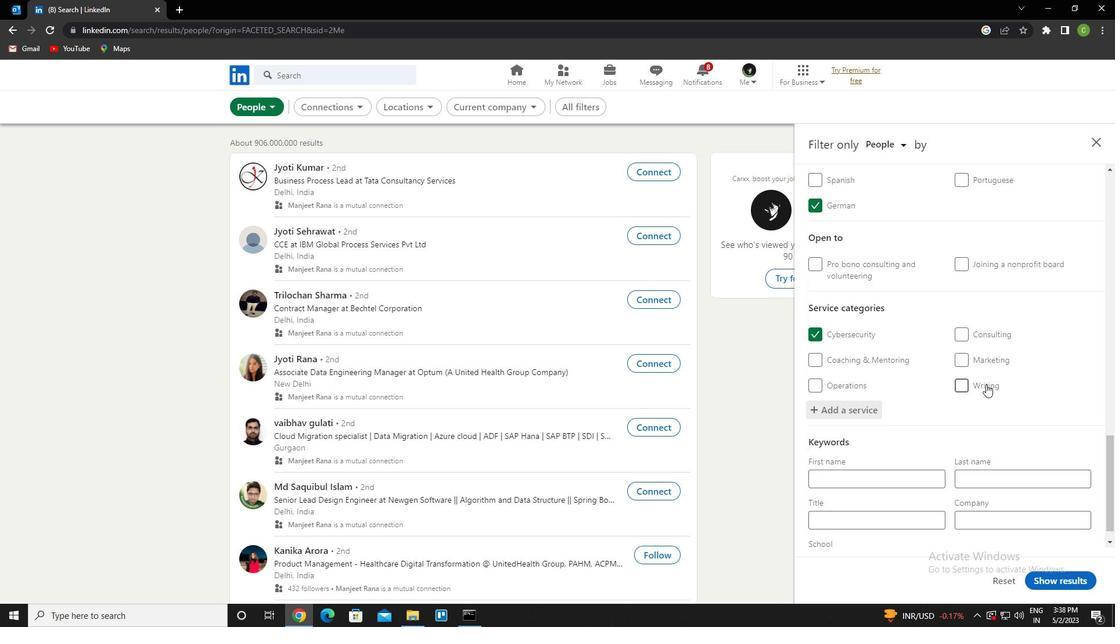 
Action: Mouse scrolled (986, 384) with delta (0, 0)
Screenshot: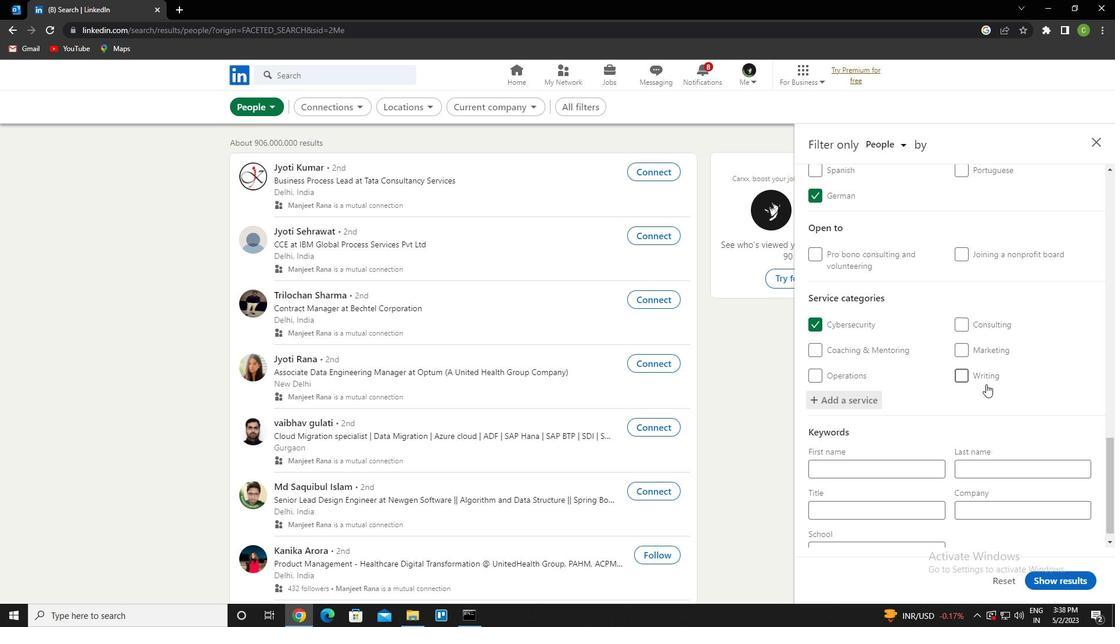 
Action: Mouse scrolled (986, 384) with delta (0, 0)
Screenshot: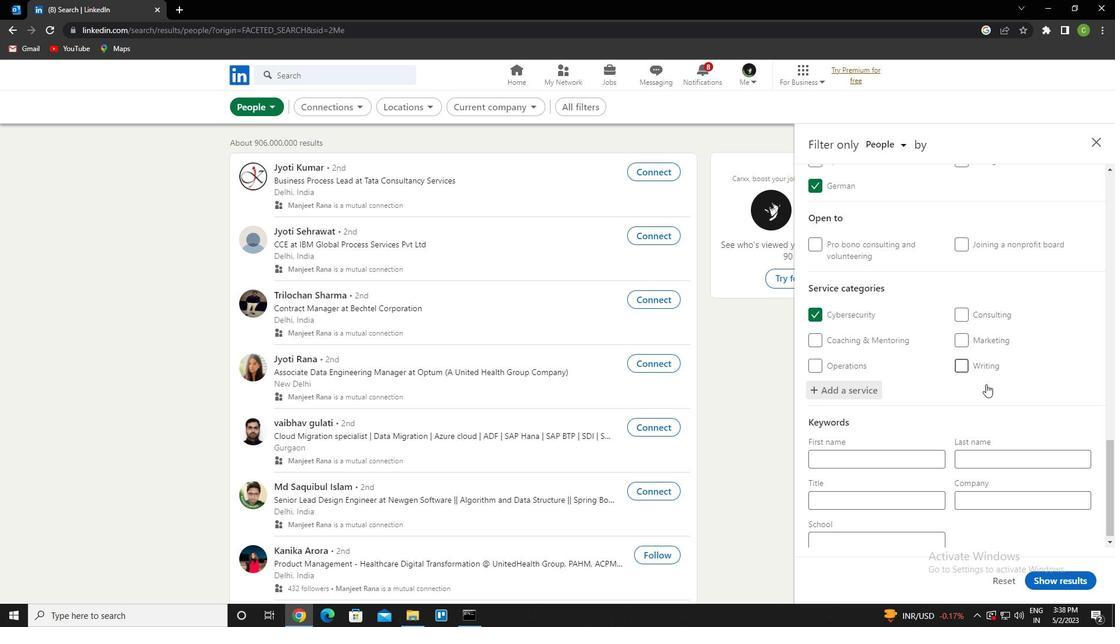 
Action: Mouse scrolled (986, 384) with delta (0, 0)
Screenshot: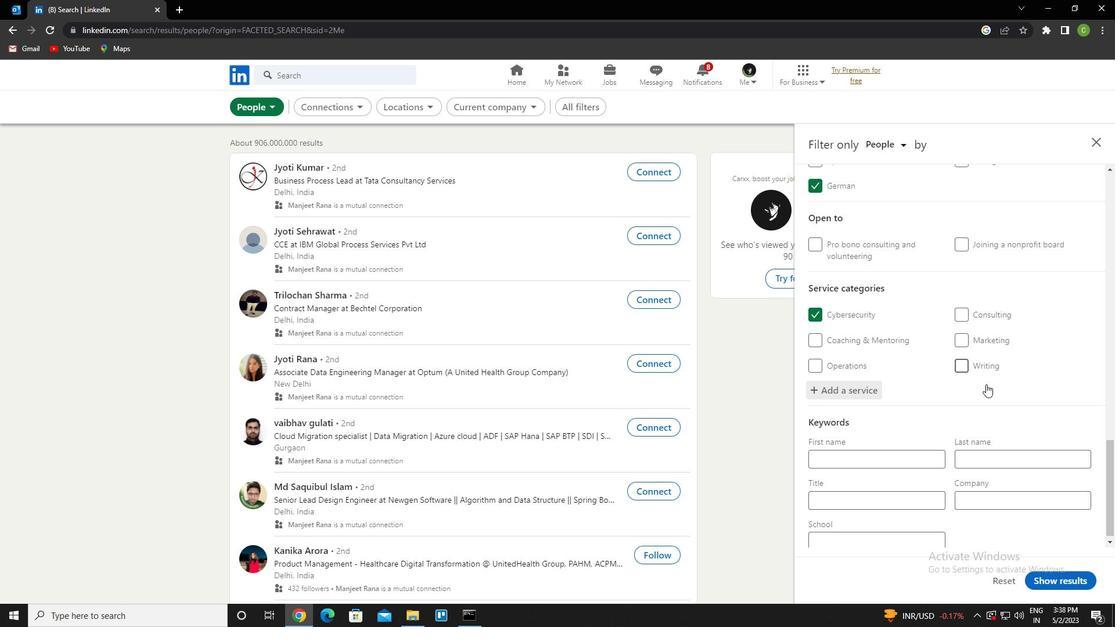 
Action: Mouse scrolled (986, 384) with delta (0, 0)
Screenshot: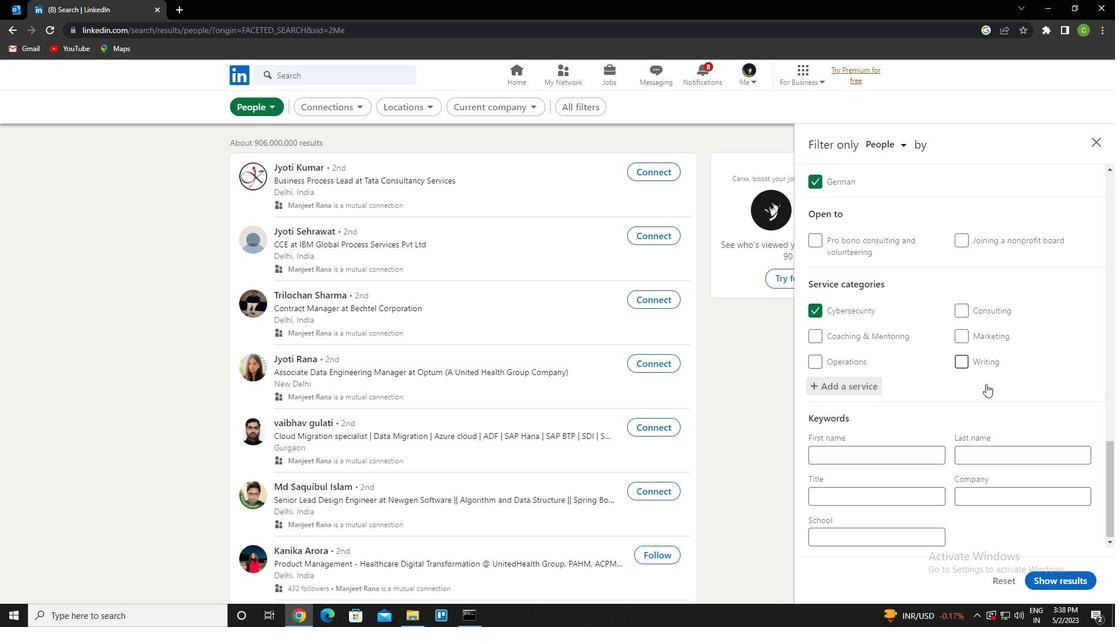 
Action: Mouse moved to (878, 494)
Screenshot: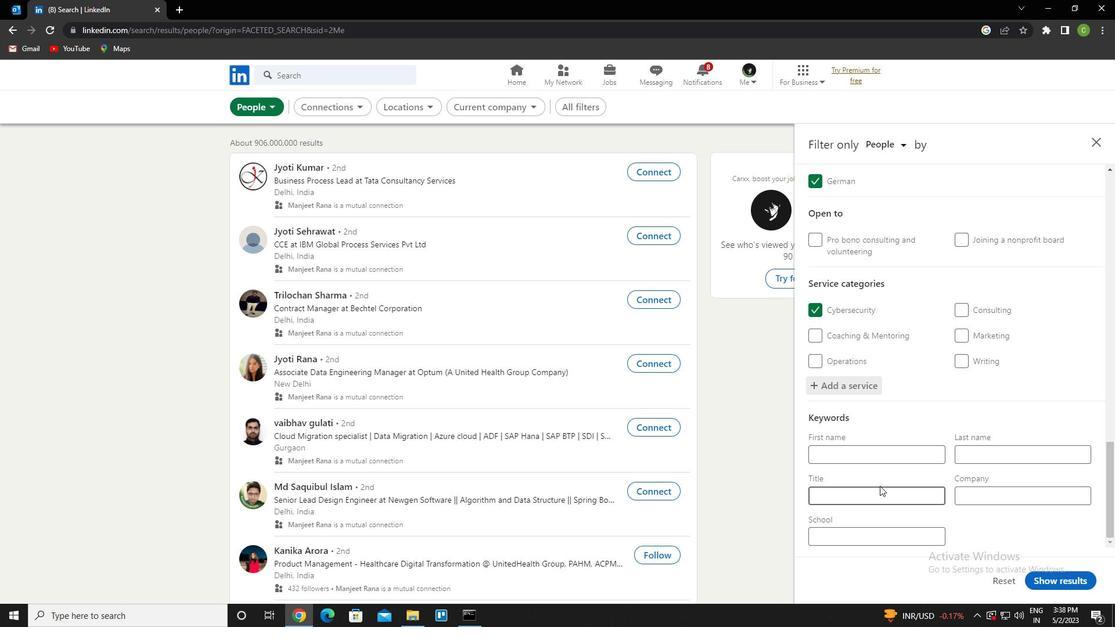 
Action: Mouse pressed left at (878, 494)
Screenshot: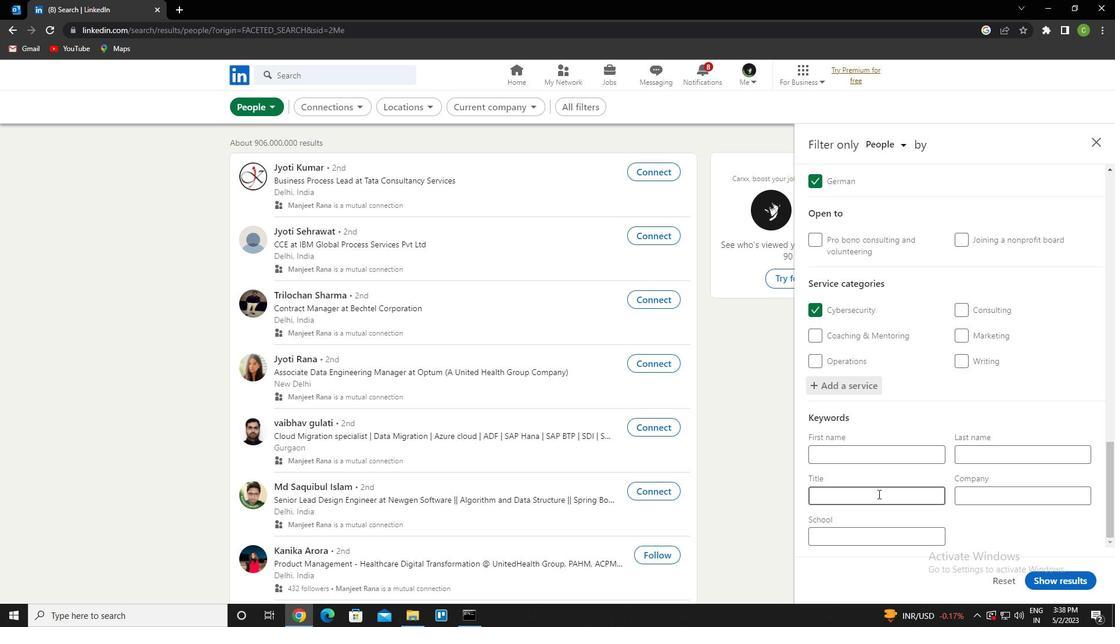 
Action: Key pressed <Key.caps_lock>f<Key.caps_lock>inancial<Key.space><Key.caps_lock>a<Key.caps_lock>naylst
Screenshot: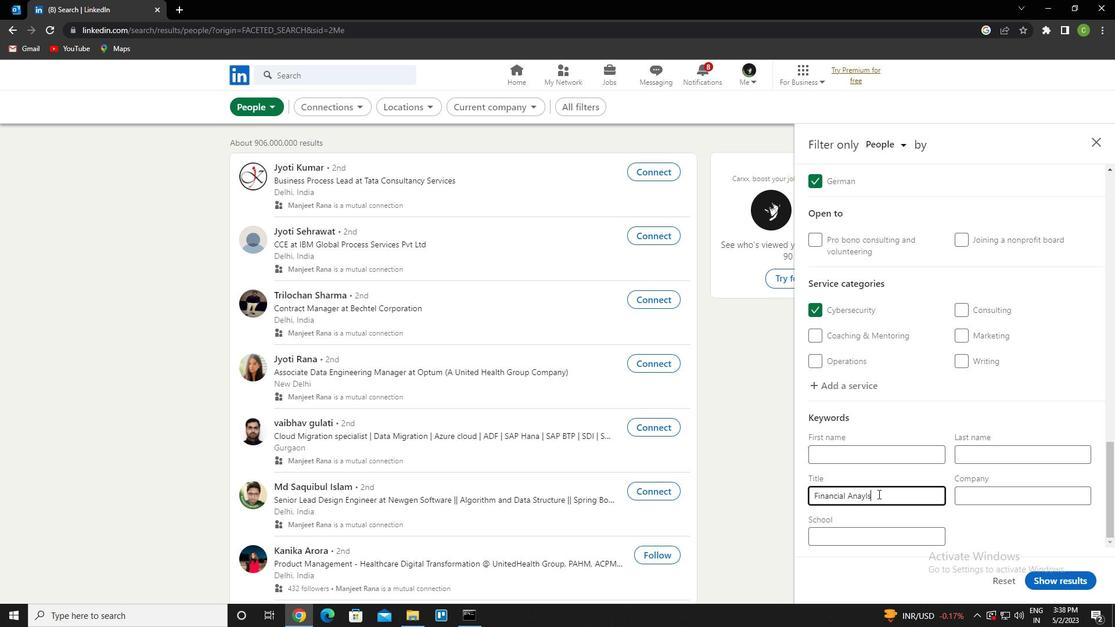 
Action: Mouse moved to (1052, 588)
Screenshot: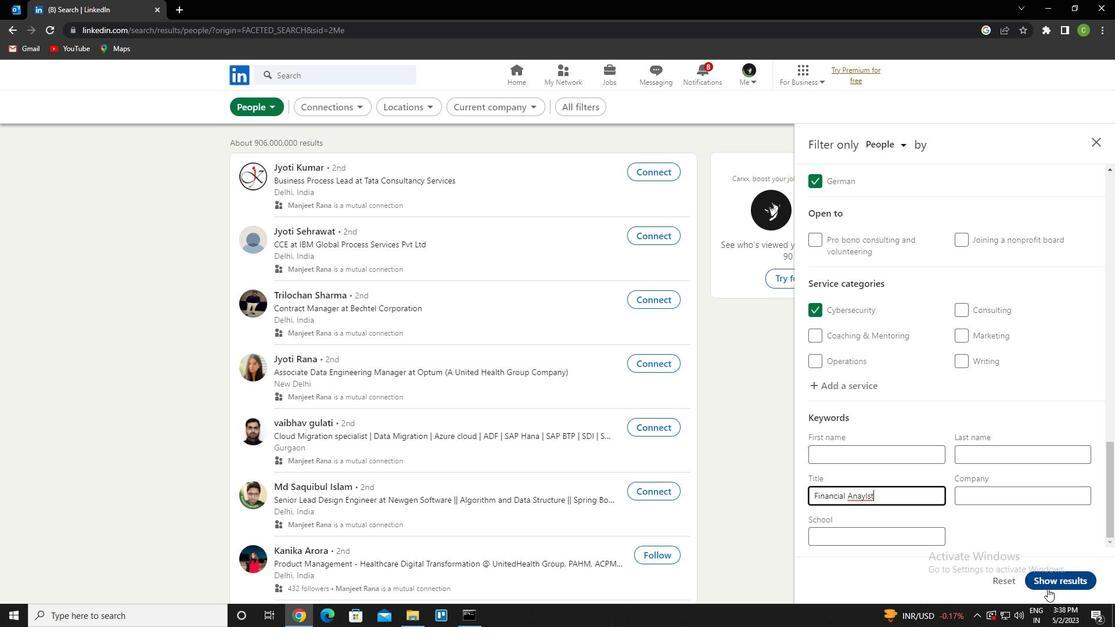 
Action: Mouse pressed left at (1052, 588)
Screenshot: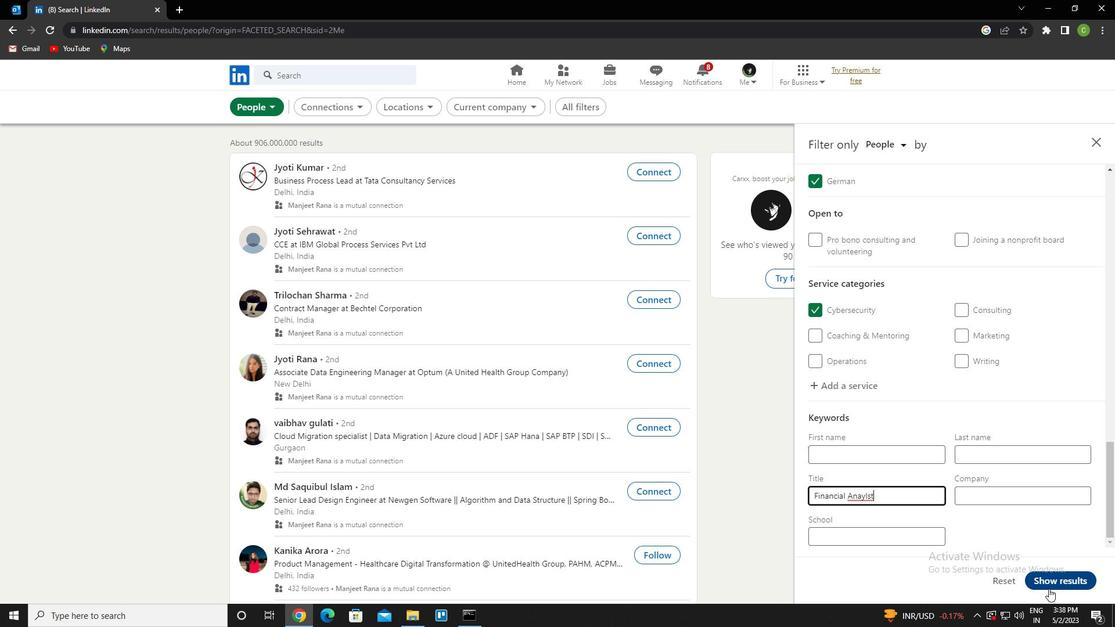 
Action: Mouse moved to (414, 618)
Screenshot: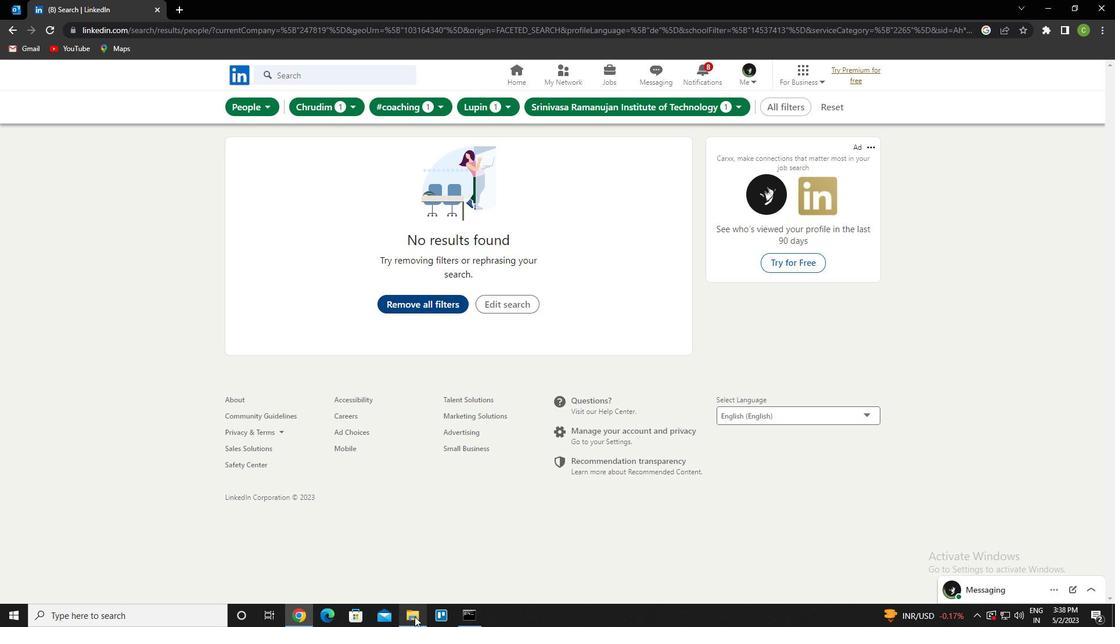 
